 Task: Add an event with the title Sales Pipeline Management and Review, date '2024/03/03', time 9:40 AM to 11:40 AMand add a description: Welcome to the Lunch Break: Meditation Session with a Potential Investor, an exciting opportunity to connect, share your business vision, and explore potential investment opportunities. This meeting is designed to foster a mutually beneficial relationship between you and the investor, providing a platform to discuss your business goals, growth strategies, and the potential for collaboration., put the event into Yellow category . Add location for the event as: Riga, Latvia, logged in from the account softage.4@softage.netand send the event invitation to softage.2@softage.net and softage.3@softage.net. Set a reminder for the event 1 hour before
Action: Mouse moved to (128, 94)
Screenshot: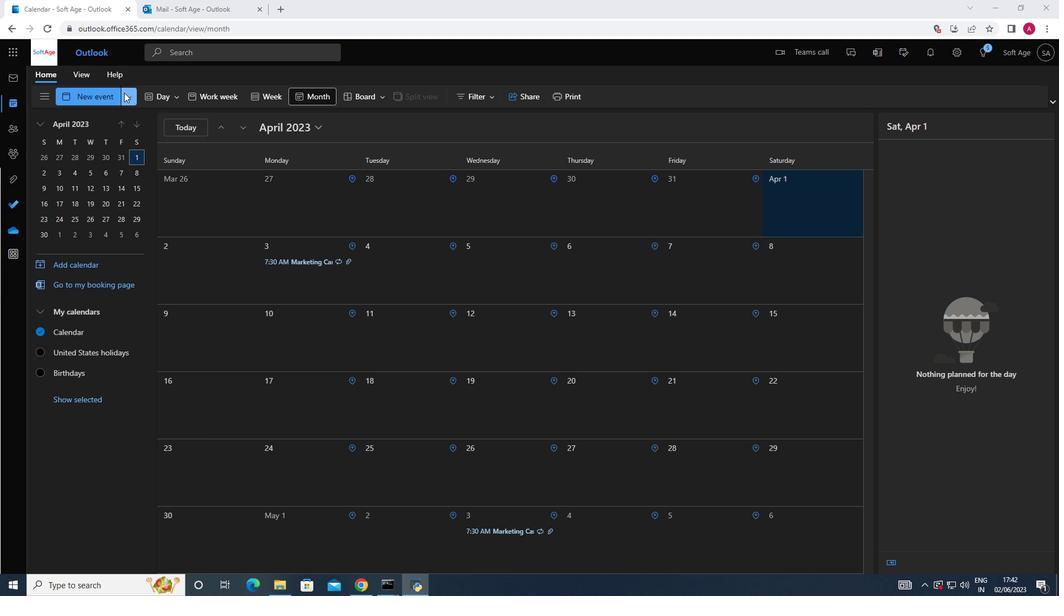 
Action: Mouse pressed left at (128, 94)
Screenshot: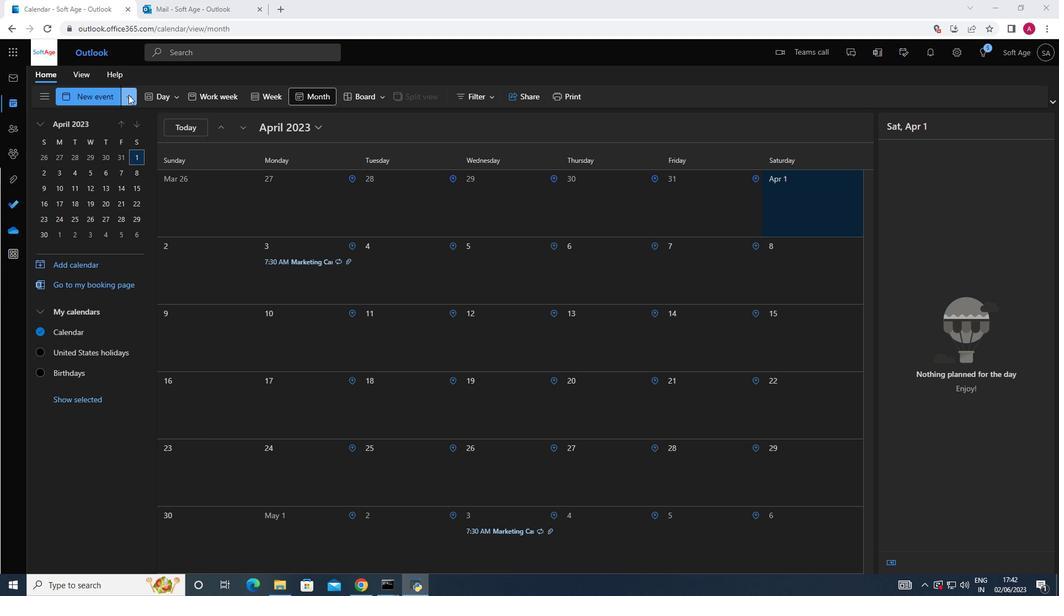 
Action: Mouse moved to (102, 138)
Screenshot: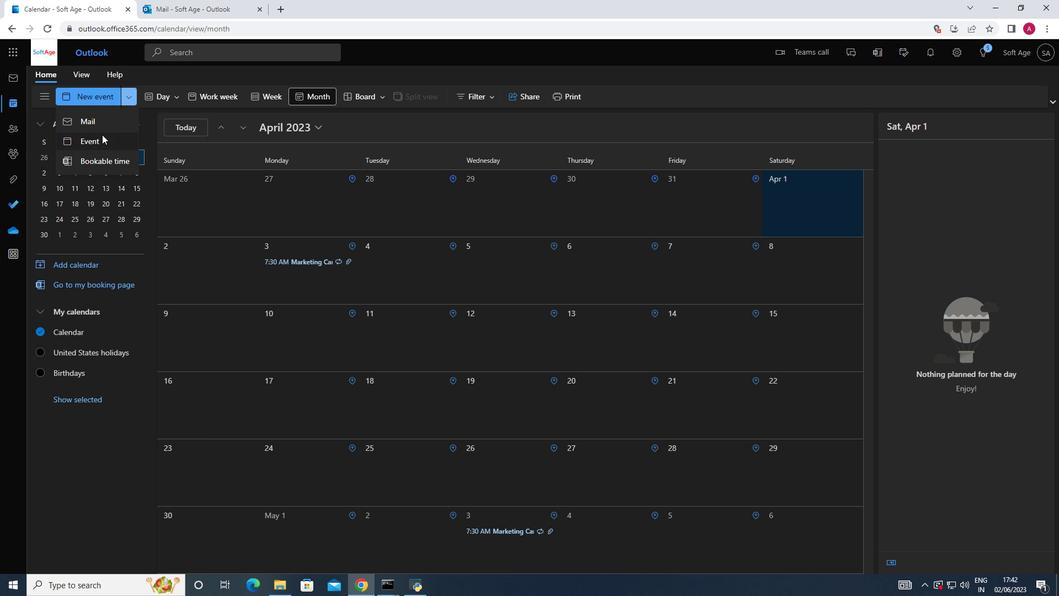 
Action: Mouse pressed left at (102, 138)
Screenshot: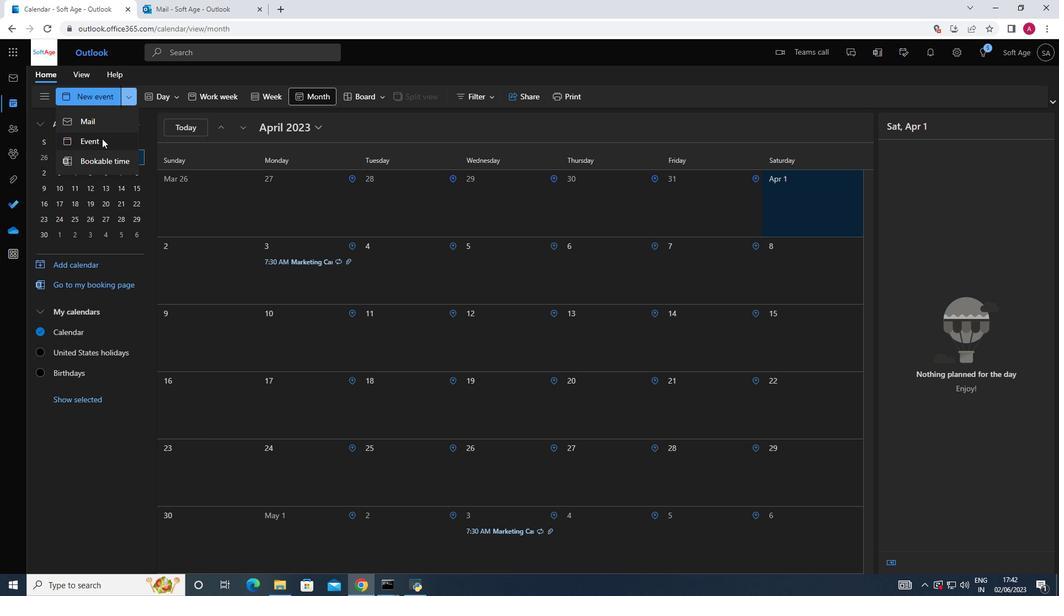 
Action: Mouse moved to (272, 166)
Screenshot: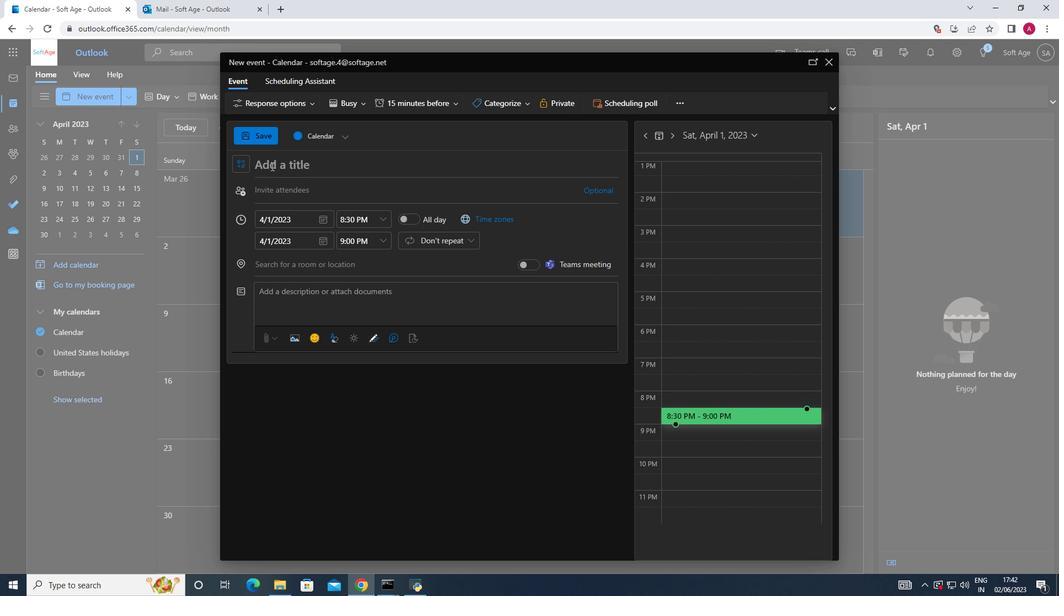 
Action: Mouse pressed left at (272, 166)
Screenshot: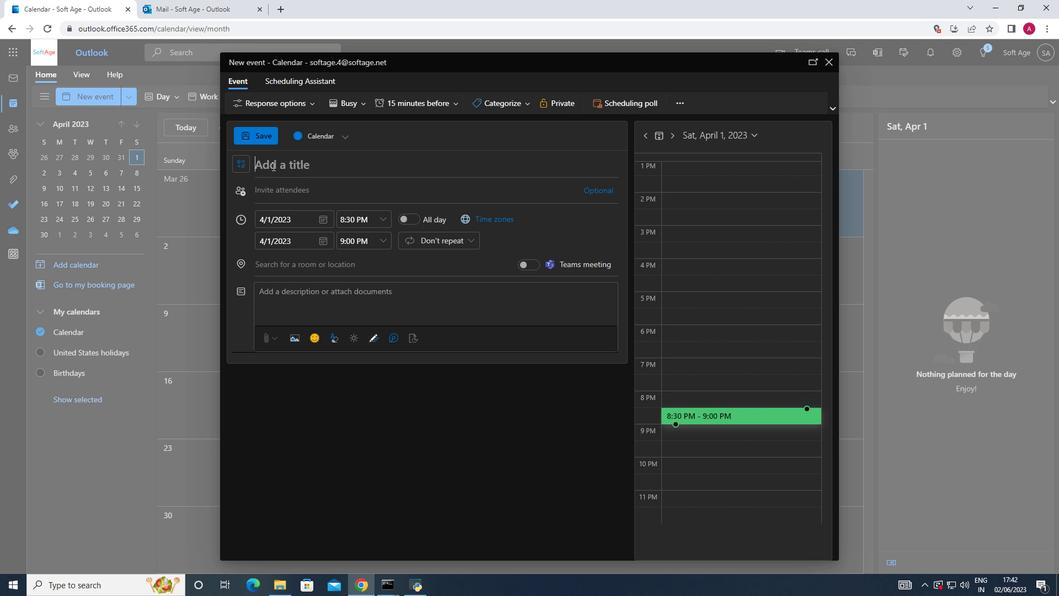 
Action: Key pressed <Key.shift>Sales<Key.space><Key.shift_r>Pipeline<Key.space><Key.shift_r>Management<Key.space>and<Key.space><Key.shift>Review<Key.space>
Screenshot: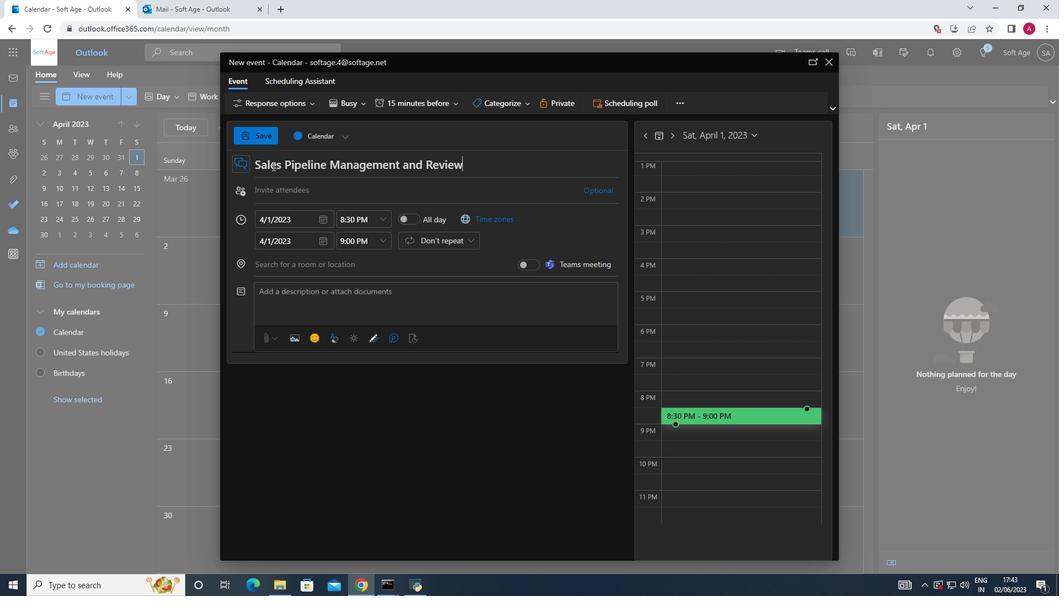 
Action: Mouse moved to (324, 220)
Screenshot: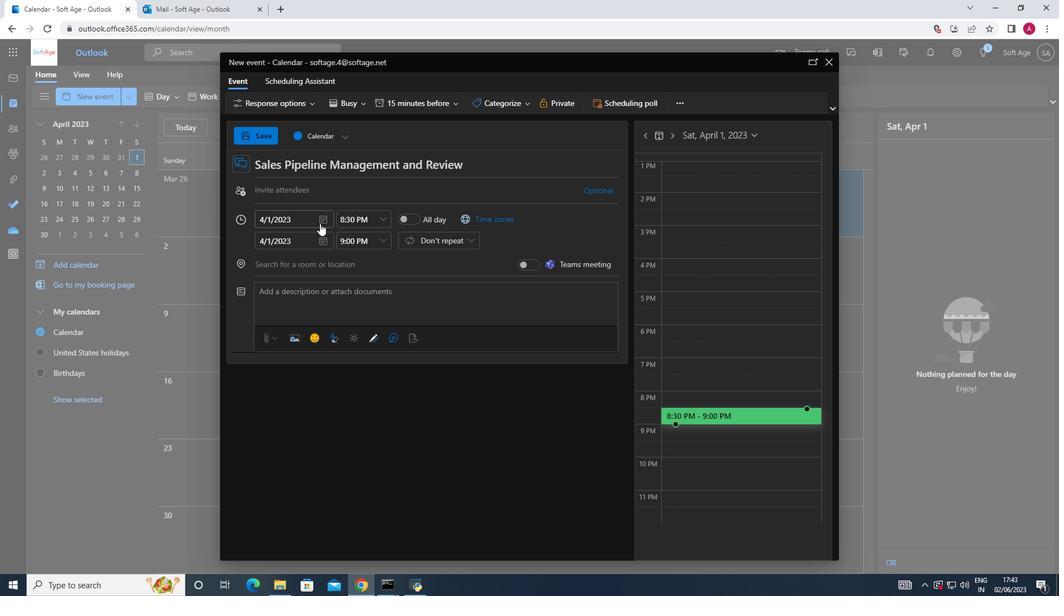 
Action: Mouse pressed left at (324, 220)
Screenshot: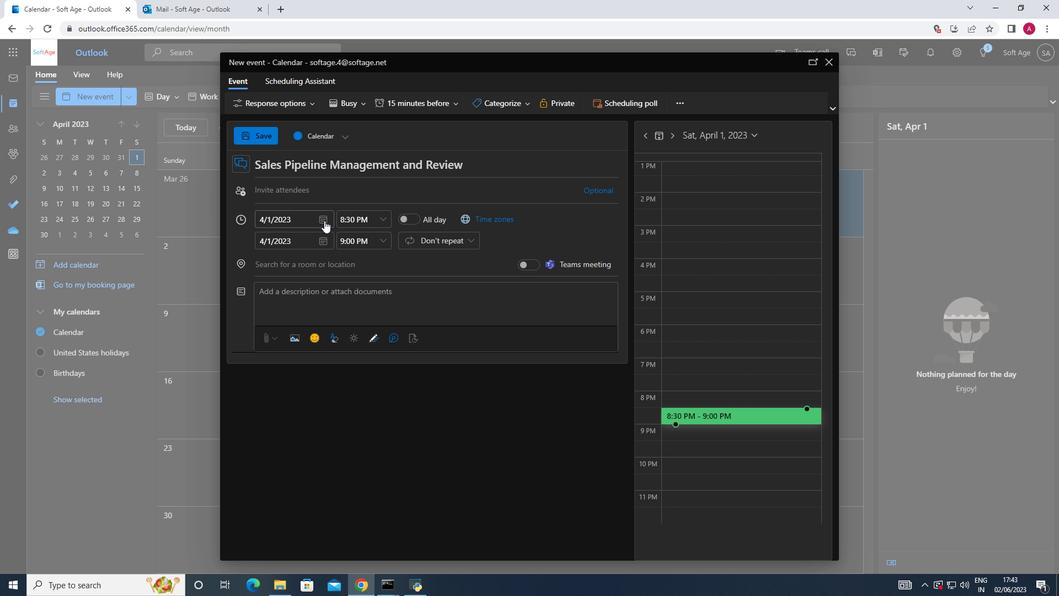 
Action: Mouse moved to (360, 245)
Screenshot: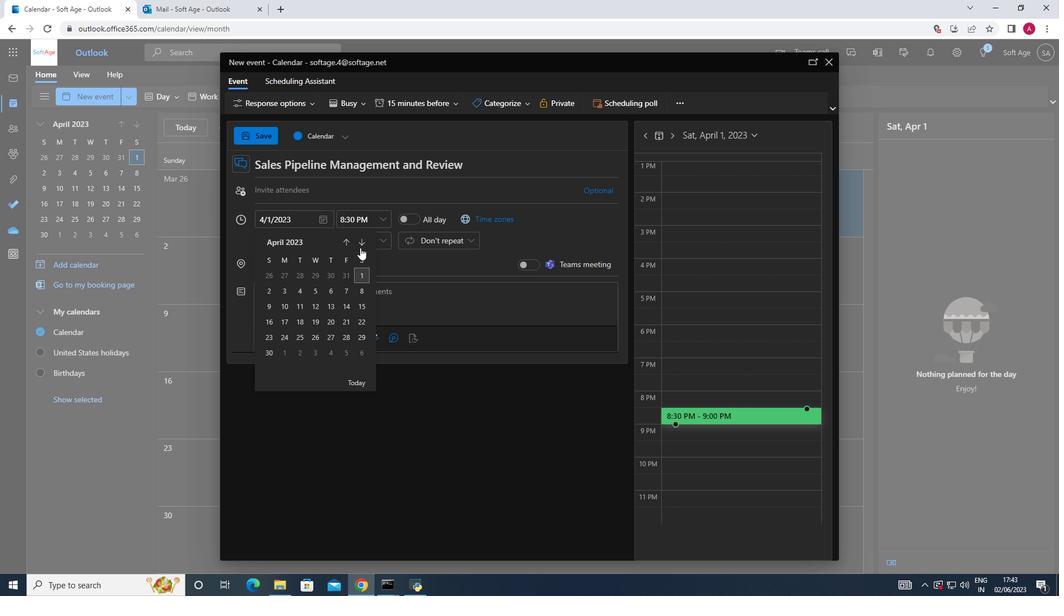 
Action: Mouse pressed left at (360, 245)
Screenshot: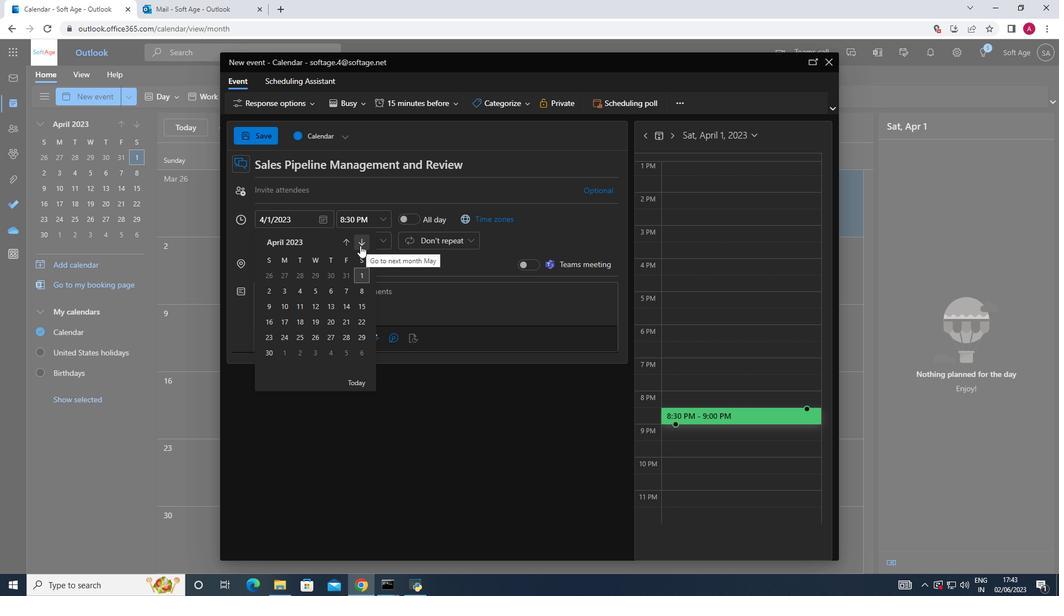 
Action: Mouse pressed left at (360, 245)
Screenshot: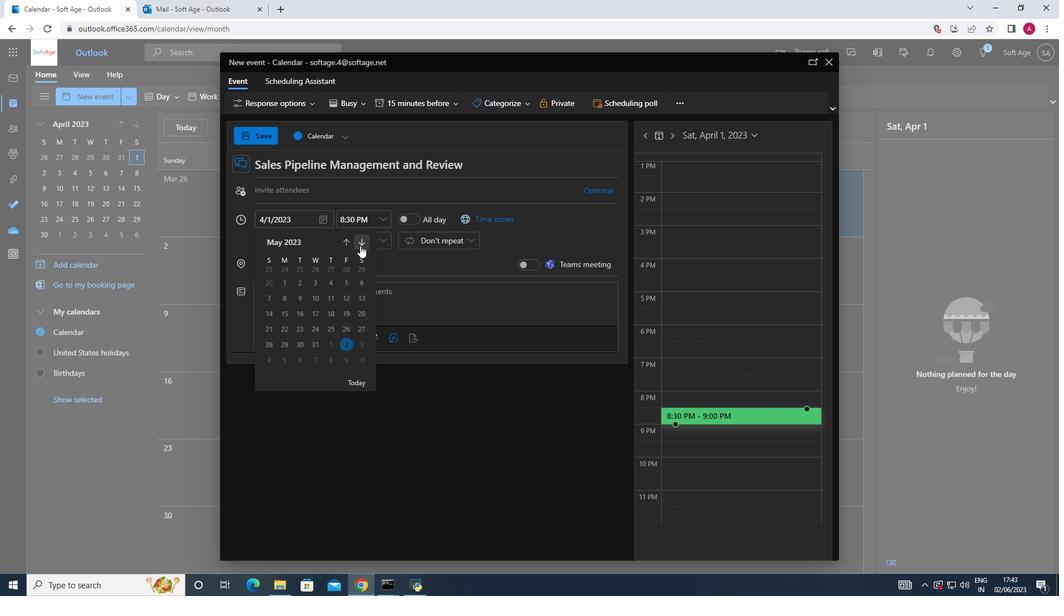 
Action: Mouse pressed left at (360, 245)
Screenshot: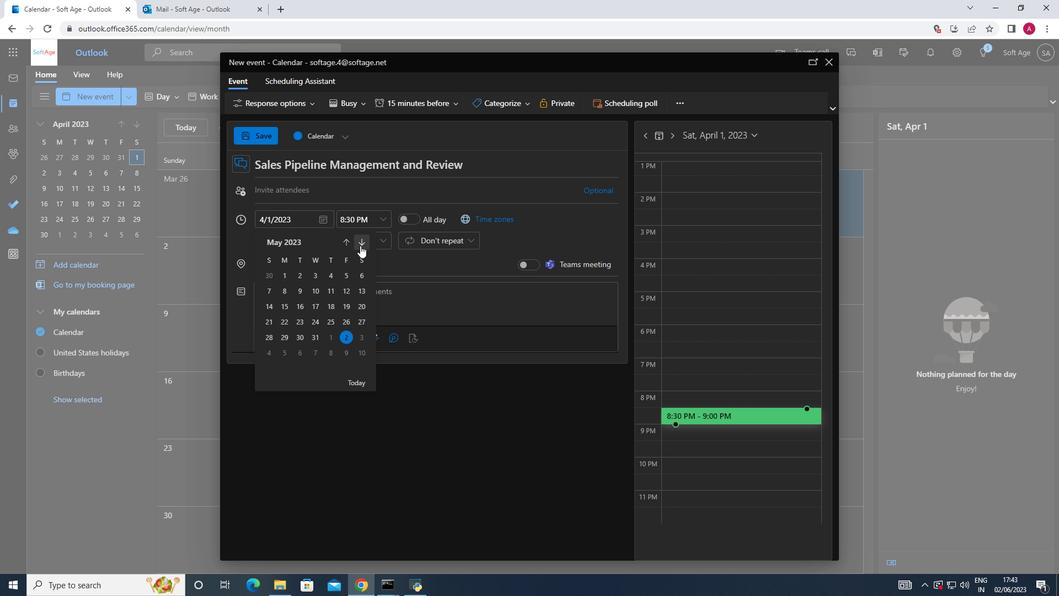 
Action: Mouse pressed left at (360, 245)
Screenshot: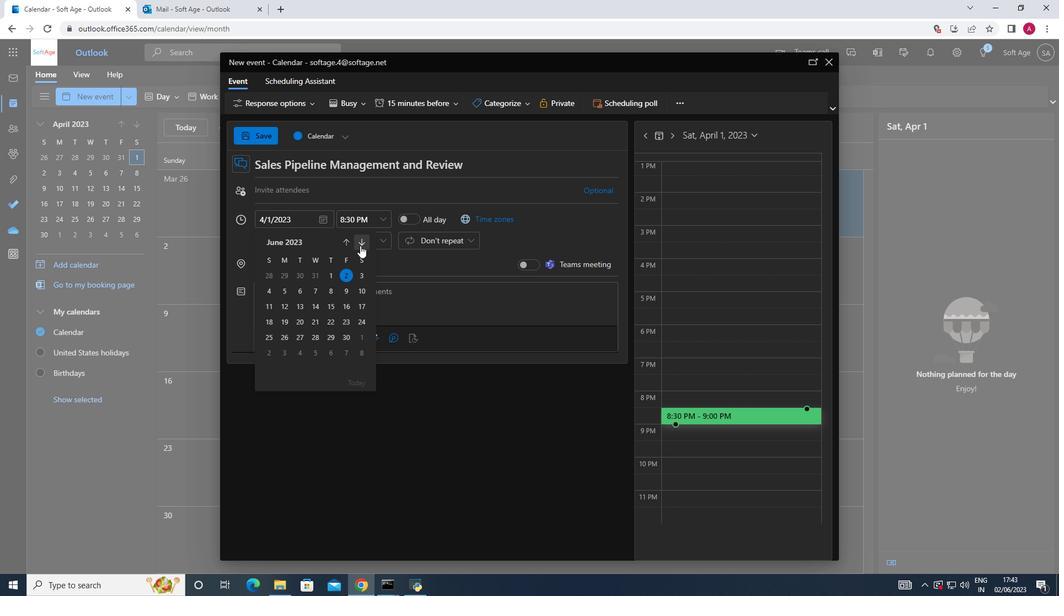 
Action: Mouse pressed left at (360, 245)
Screenshot: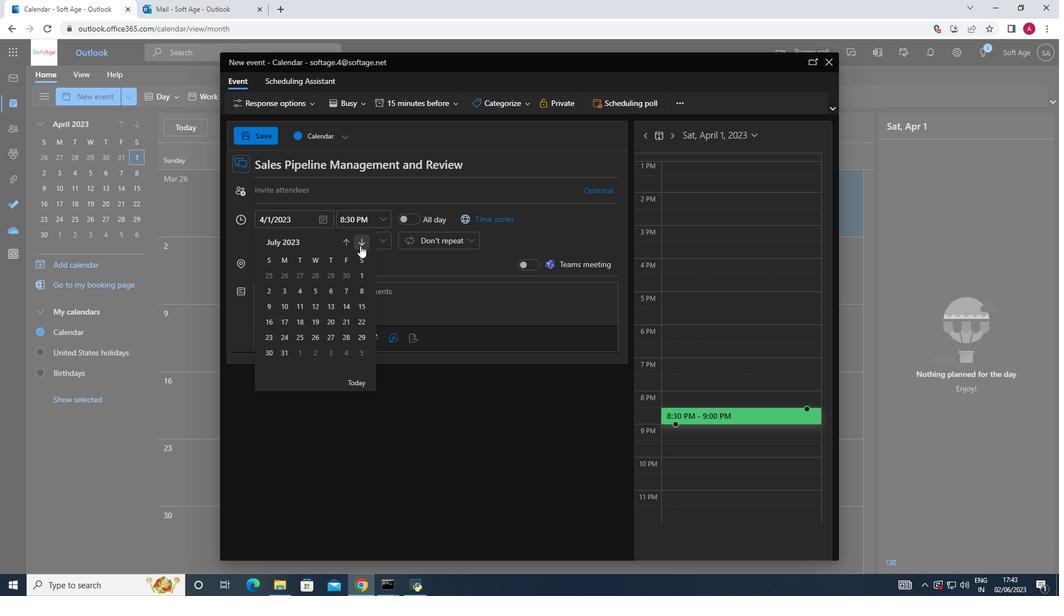 
Action: Mouse pressed left at (360, 245)
Screenshot: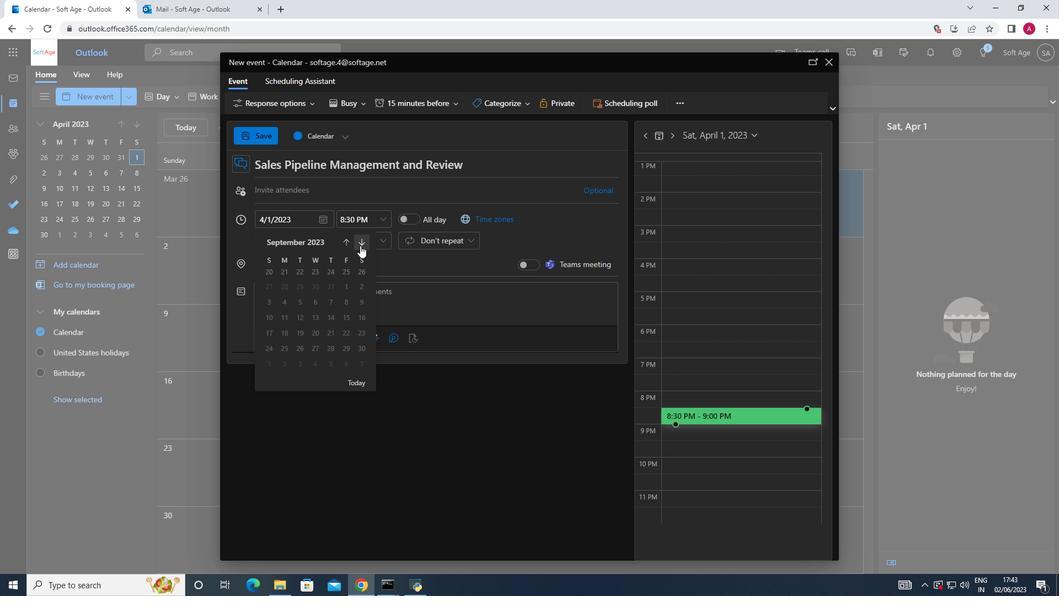
Action: Mouse pressed left at (360, 245)
Screenshot: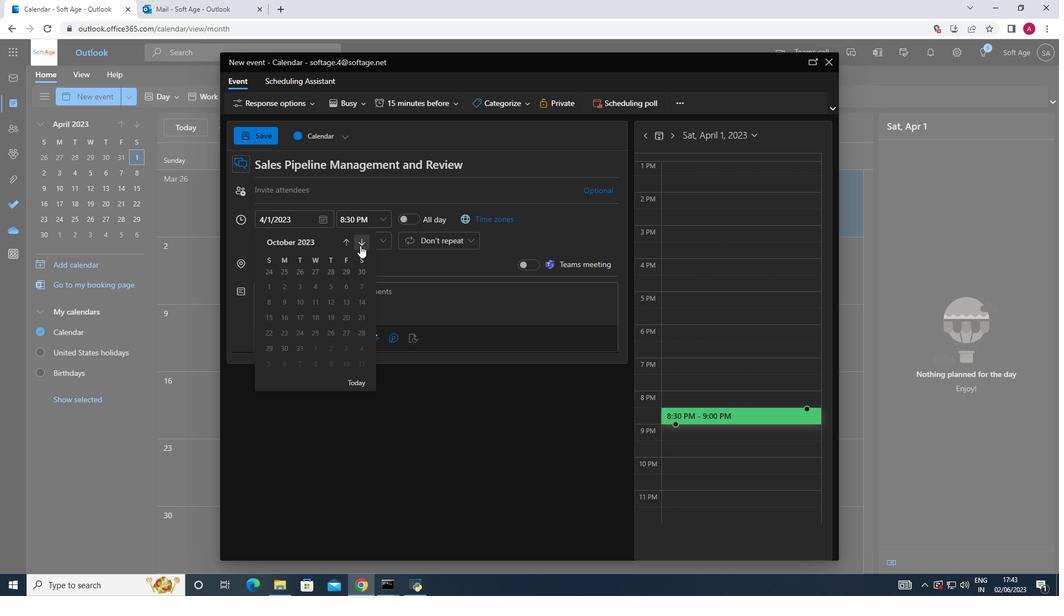 
Action: Mouse pressed left at (360, 245)
Screenshot: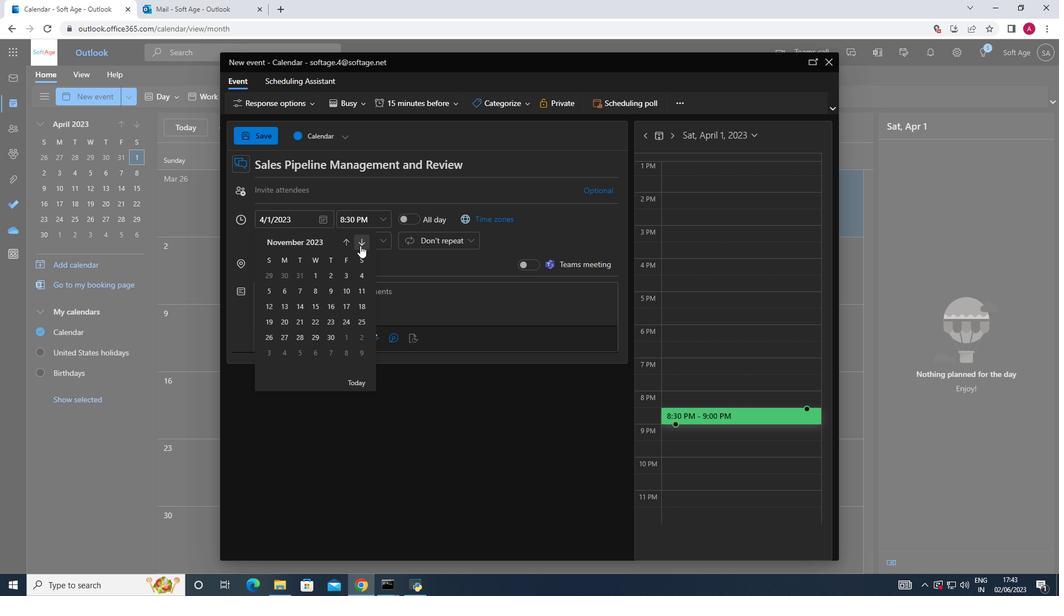 
Action: Mouse moved to (360, 241)
Screenshot: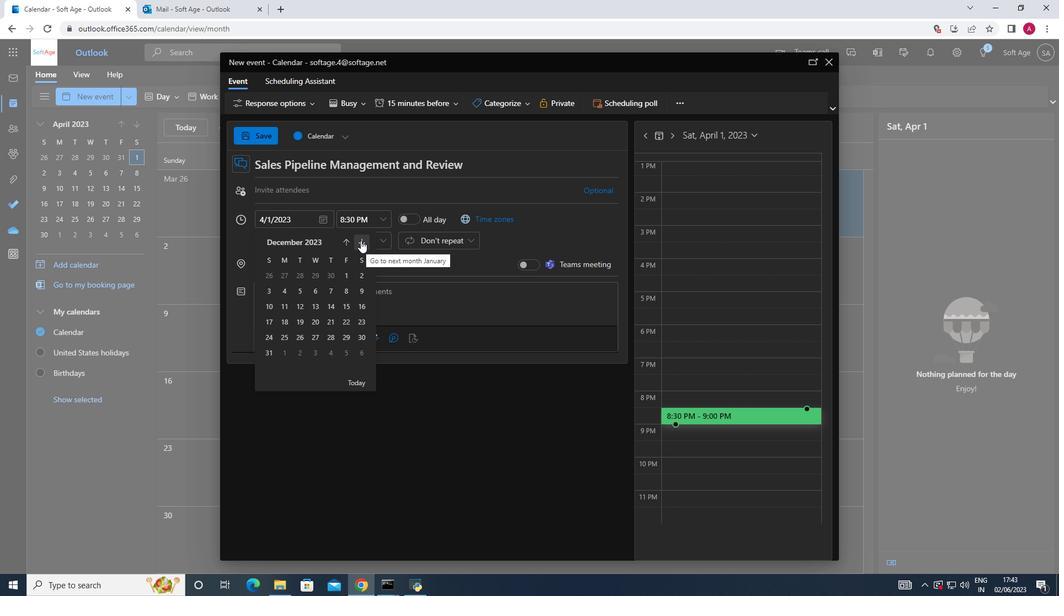 
Action: Mouse pressed left at (360, 241)
Screenshot: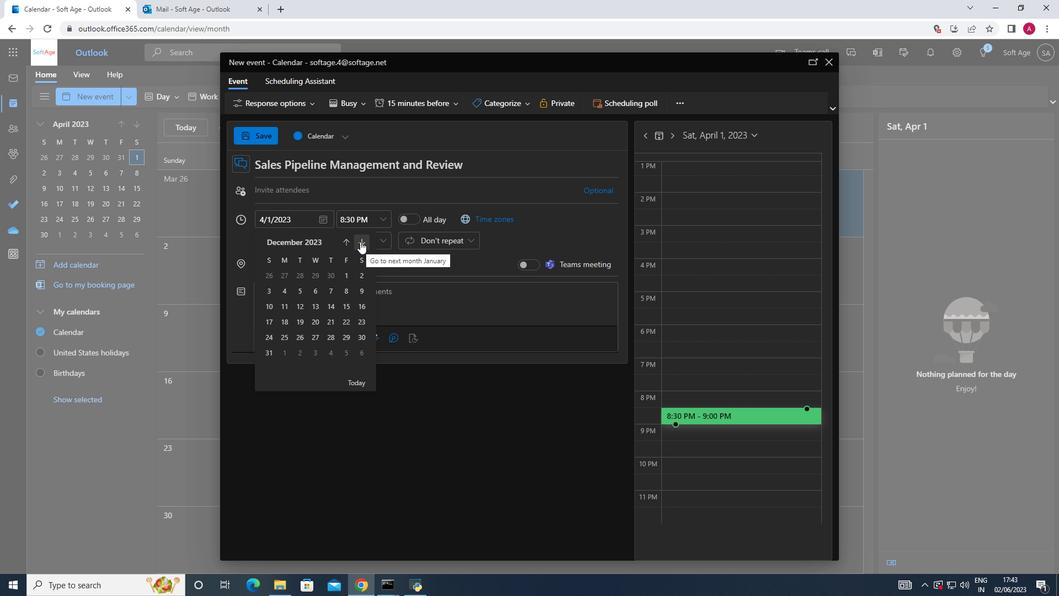 
Action: Mouse pressed left at (360, 241)
Screenshot: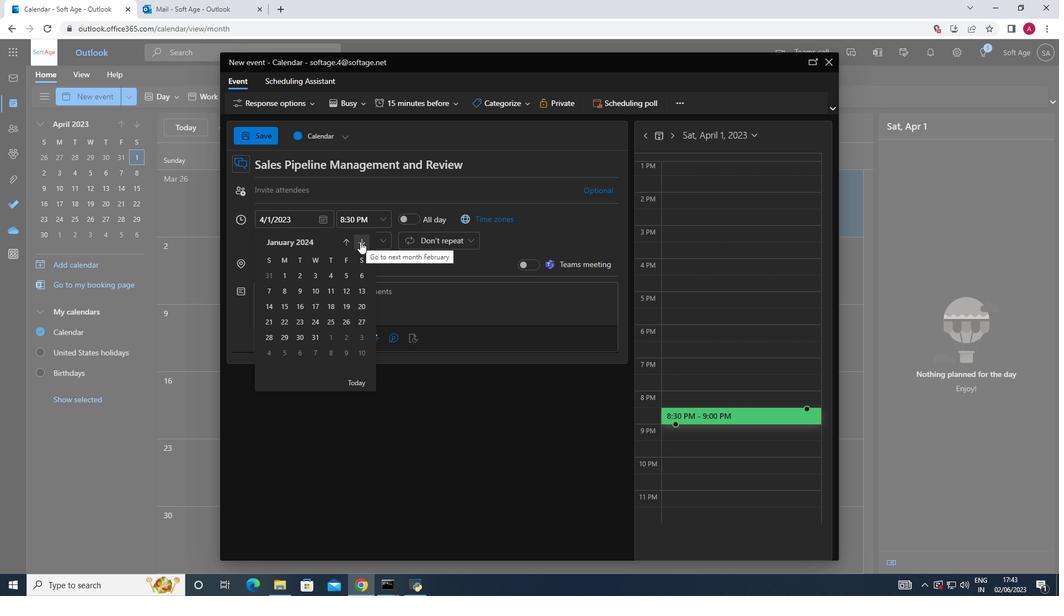 
Action: Mouse pressed left at (360, 241)
Screenshot: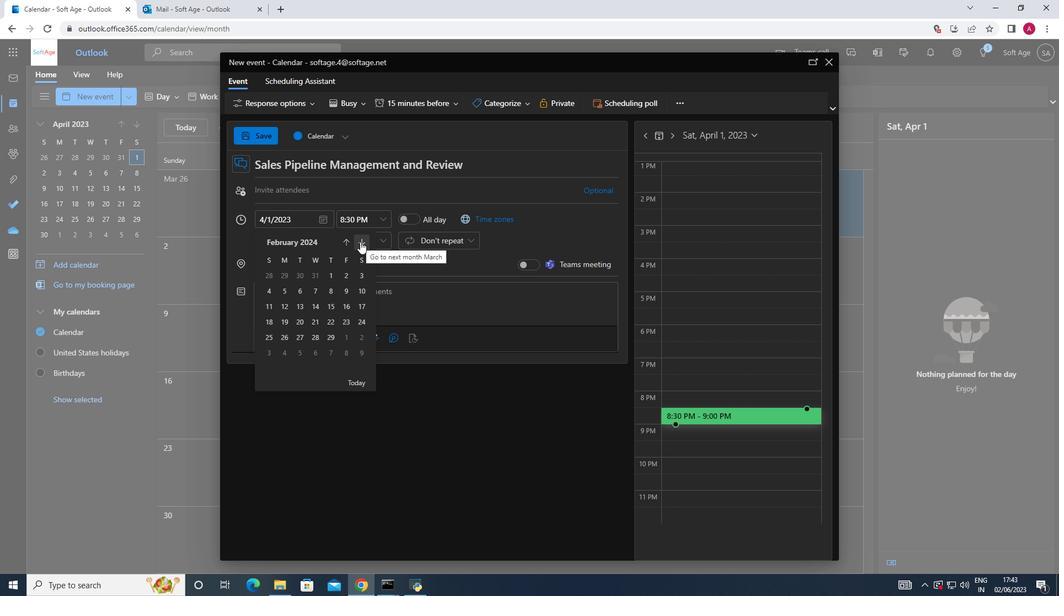 
Action: Mouse moved to (268, 288)
Screenshot: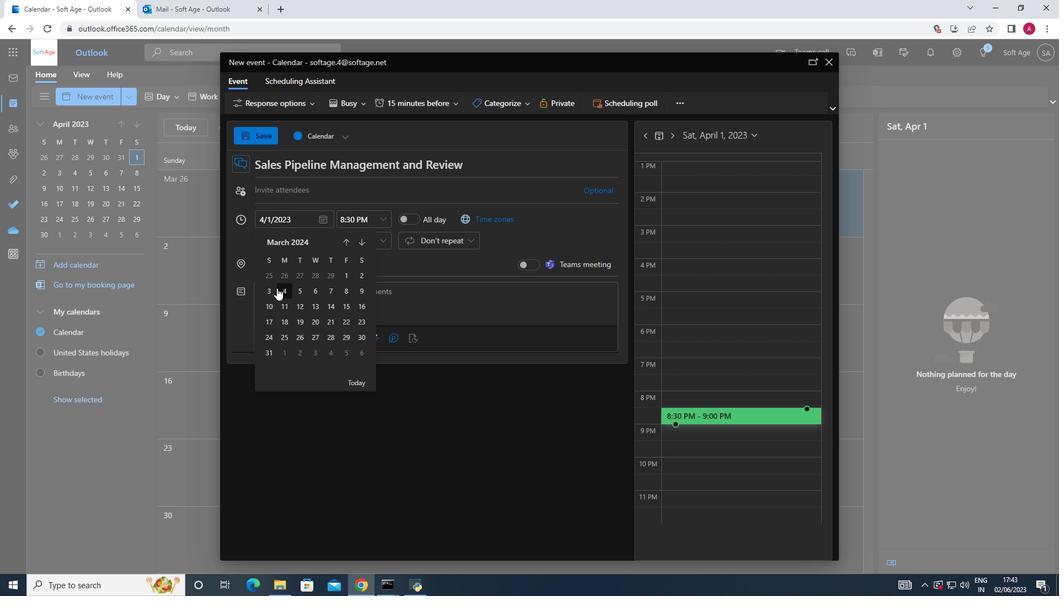 
Action: Mouse pressed left at (268, 288)
Screenshot: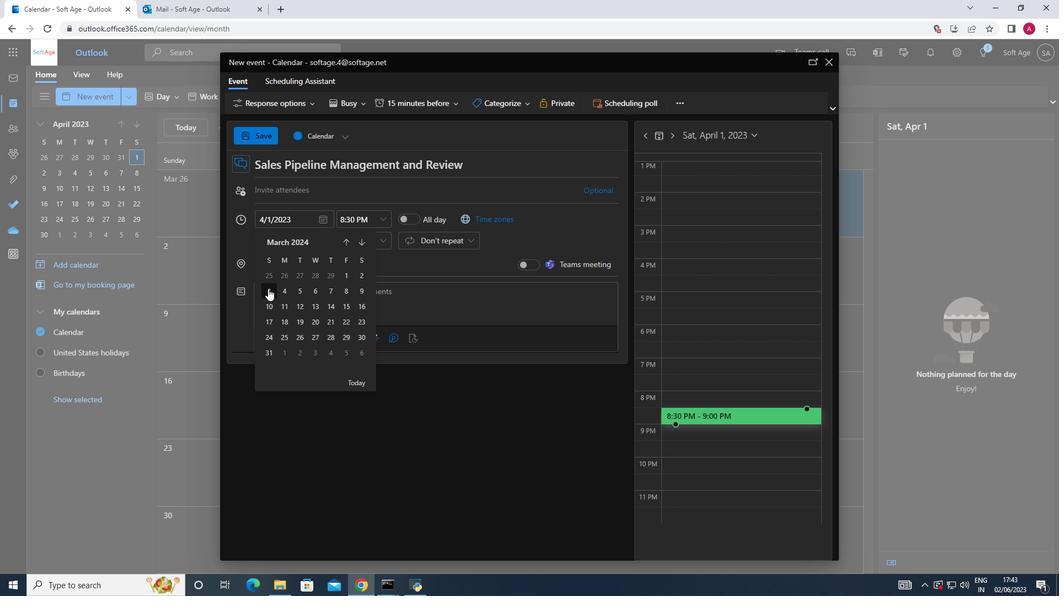 
Action: Mouse moved to (385, 222)
Screenshot: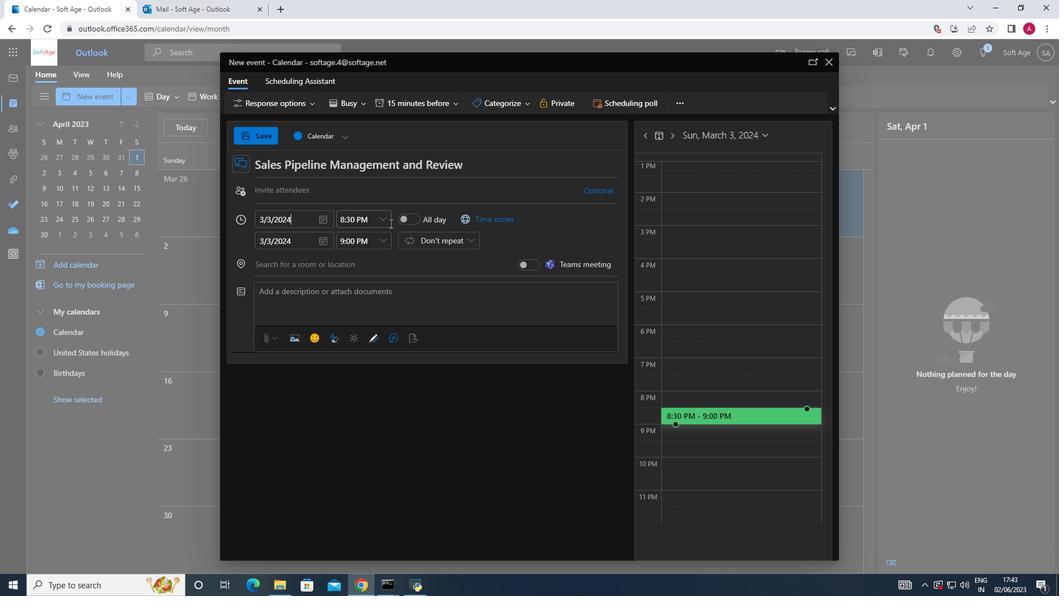 
Action: Mouse pressed left at (385, 222)
Screenshot: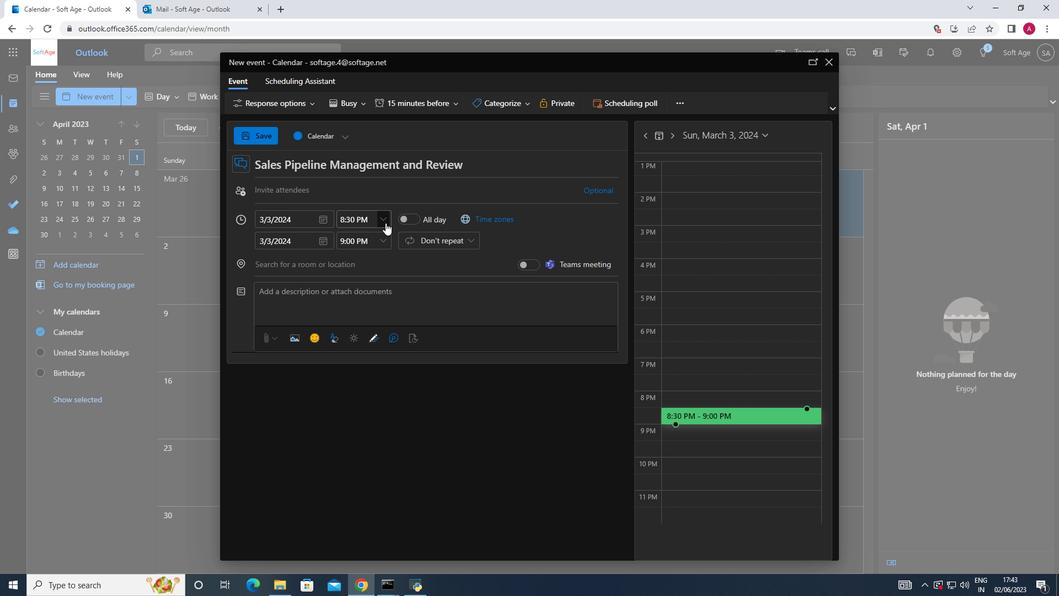 
Action: Mouse moved to (355, 216)
Screenshot: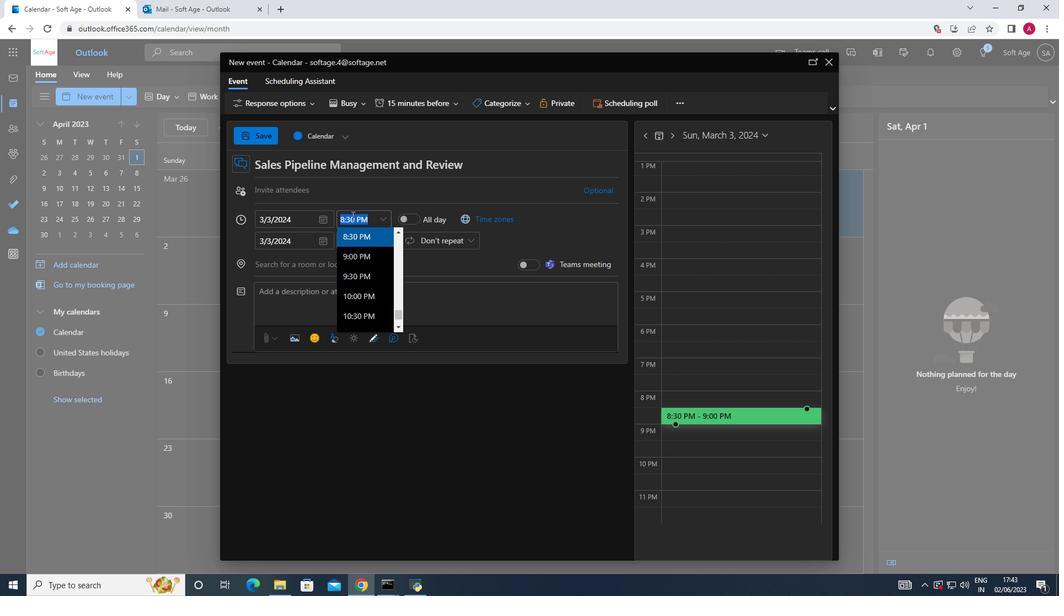 
Action: Key pressed 9<Key.shift_r>:40<Key.space><Key.shift>Am<Key.enter>
Screenshot: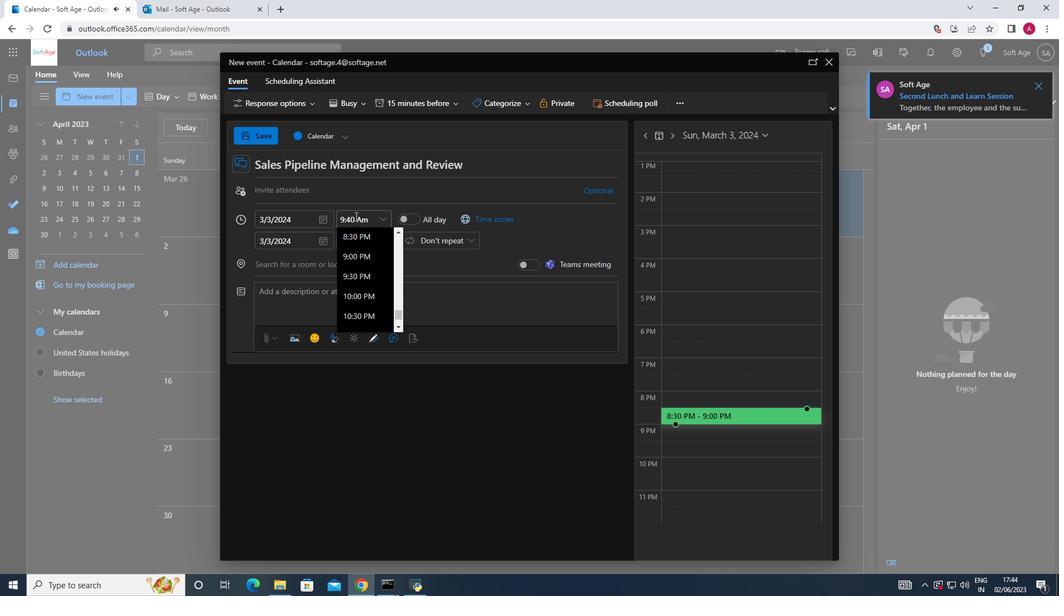 
Action: Mouse moved to (382, 219)
Screenshot: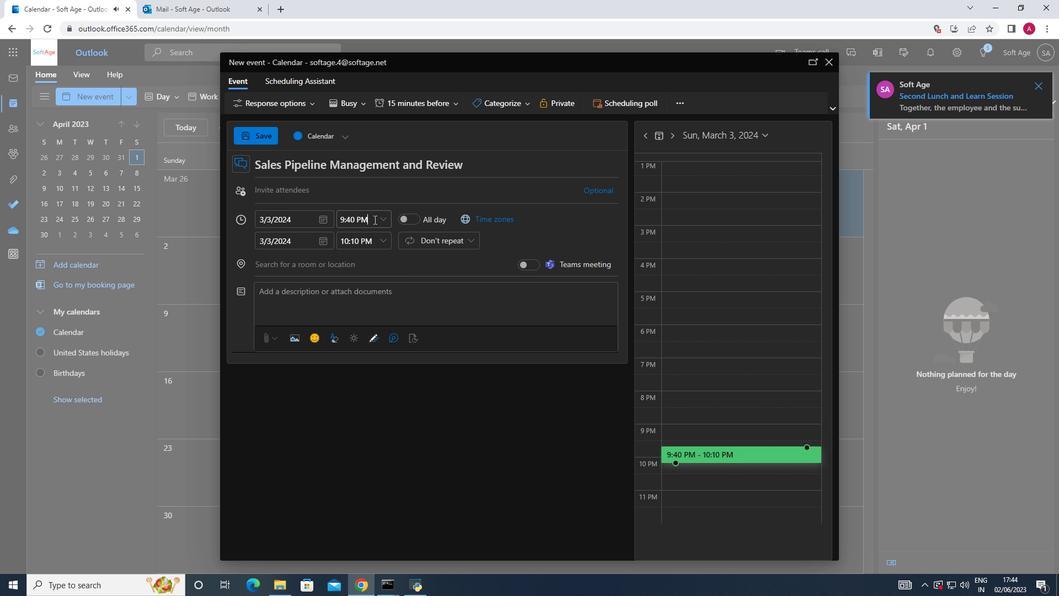 
Action: Mouse pressed left at (382, 219)
Screenshot: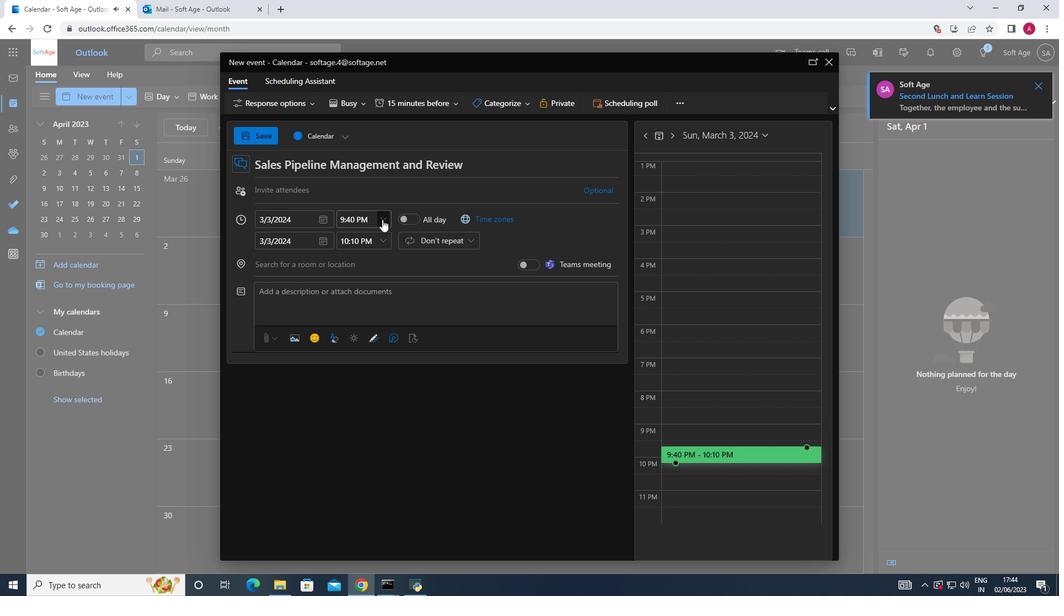 
Action: Mouse moved to (373, 220)
Screenshot: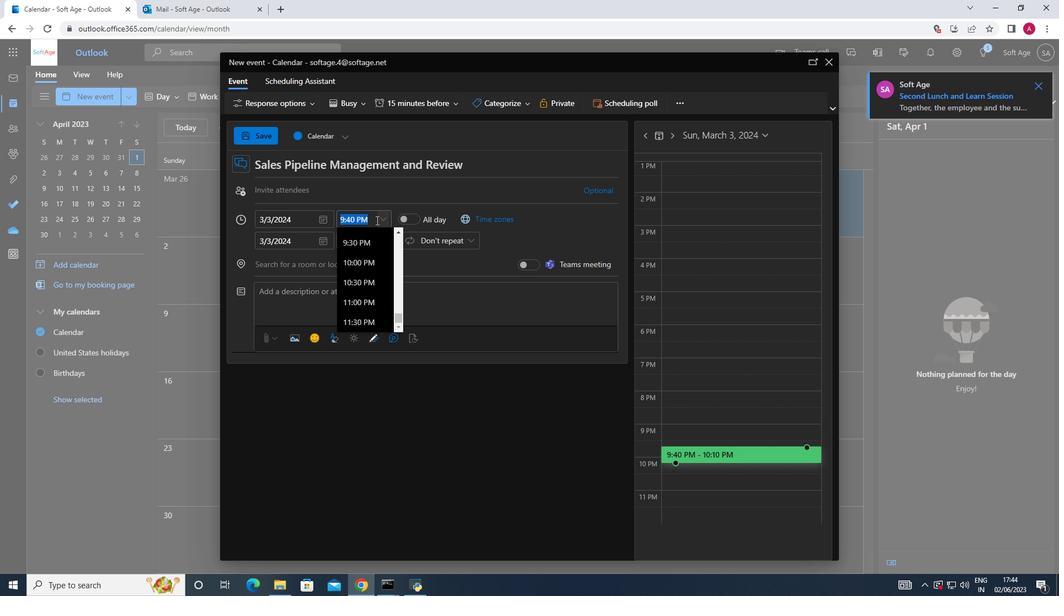 
Action: Mouse pressed left at (373, 220)
Screenshot: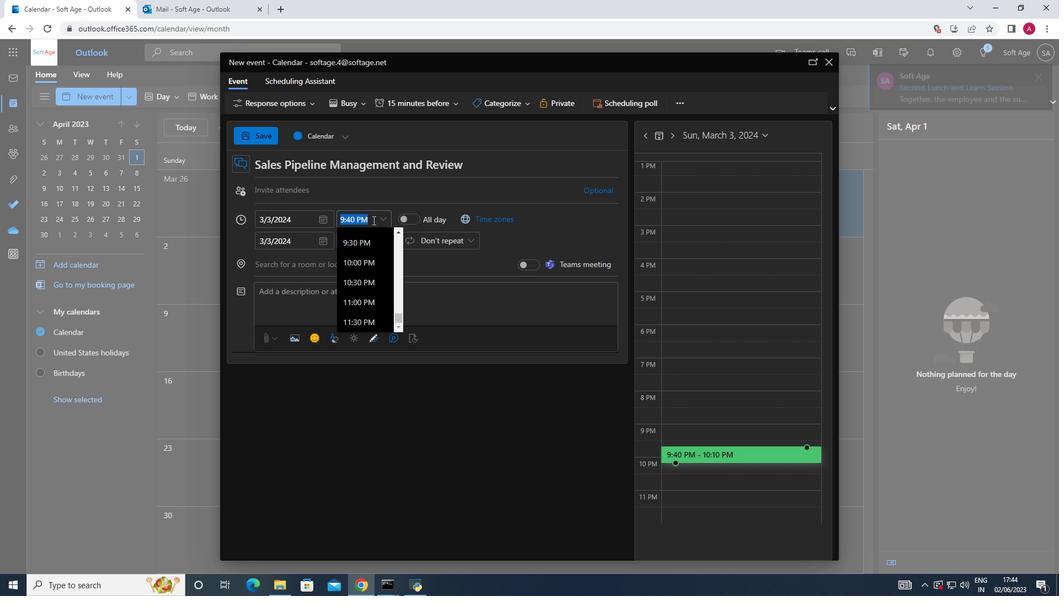 
Action: Key pressed <Key.backspace><Key.backspace><Key.shift>AM<Key.enter>
Screenshot: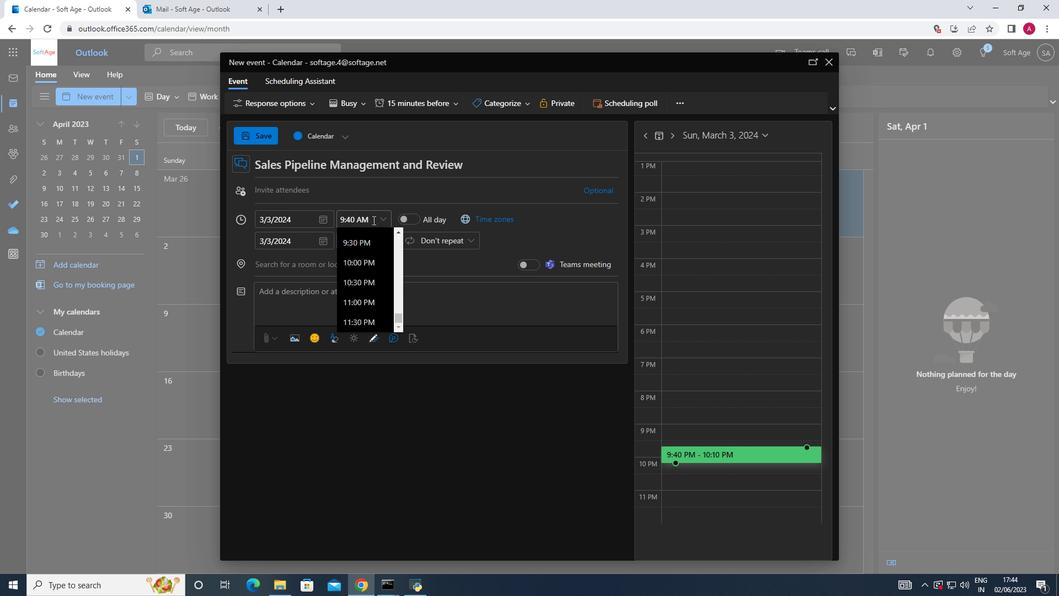 
Action: Mouse moved to (389, 239)
Screenshot: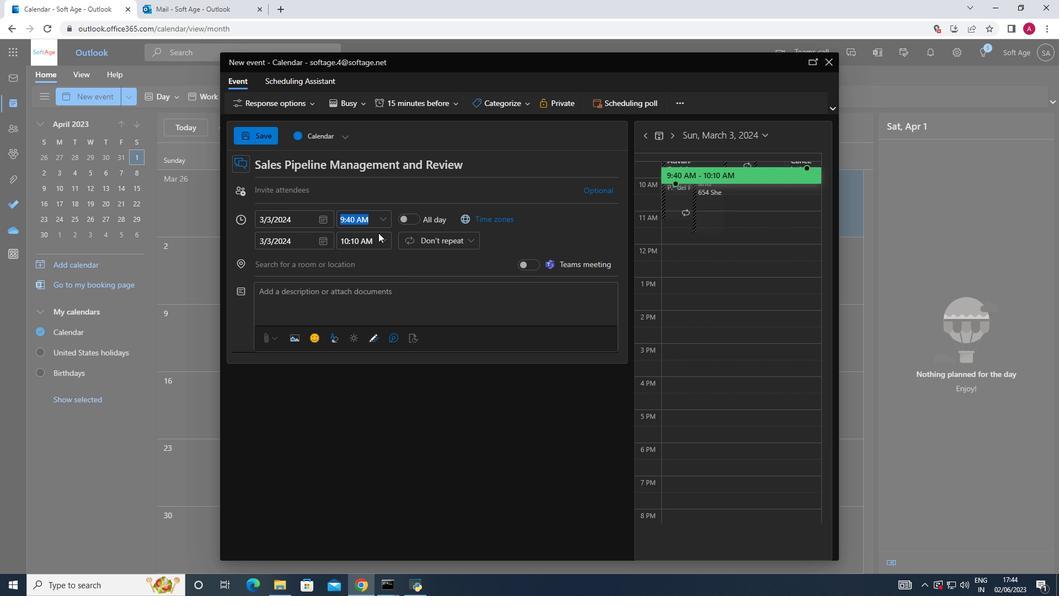 
Action: Mouse pressed left at (389, 239)
Screenshot: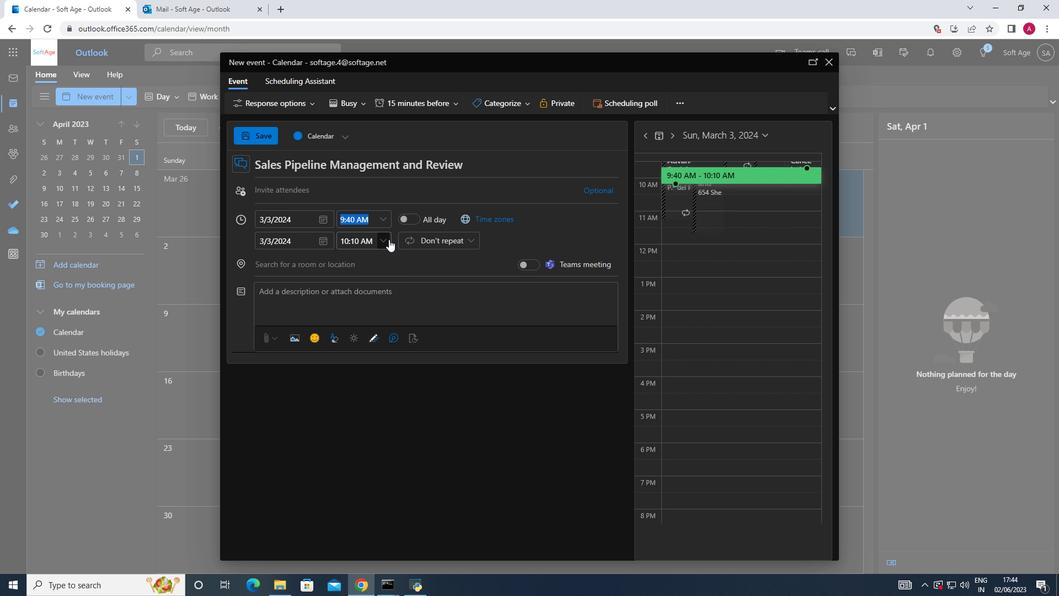 
Action: Mouse moved to (360, 317)
Screenshot: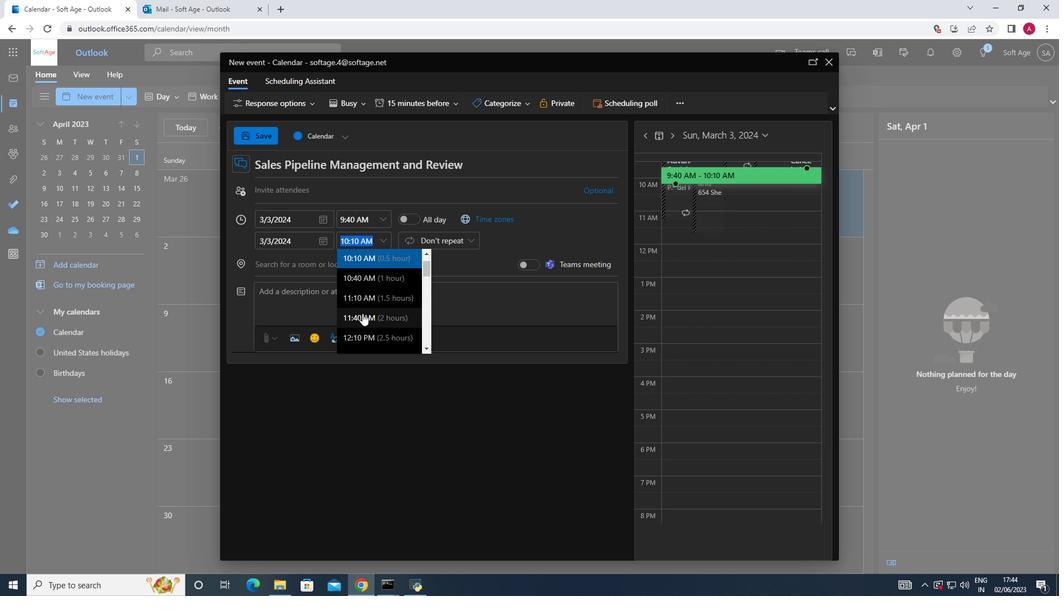 
Action: Mouse pressed left at (360, 317)
Screenshot: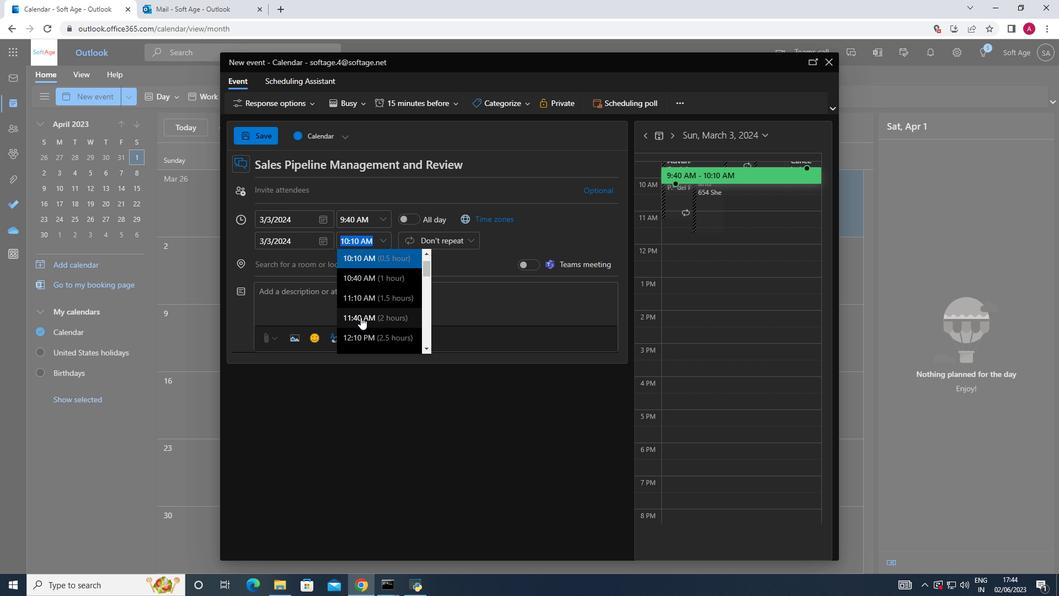 
Action: Mouse moved to (284, 300)
Screenshot: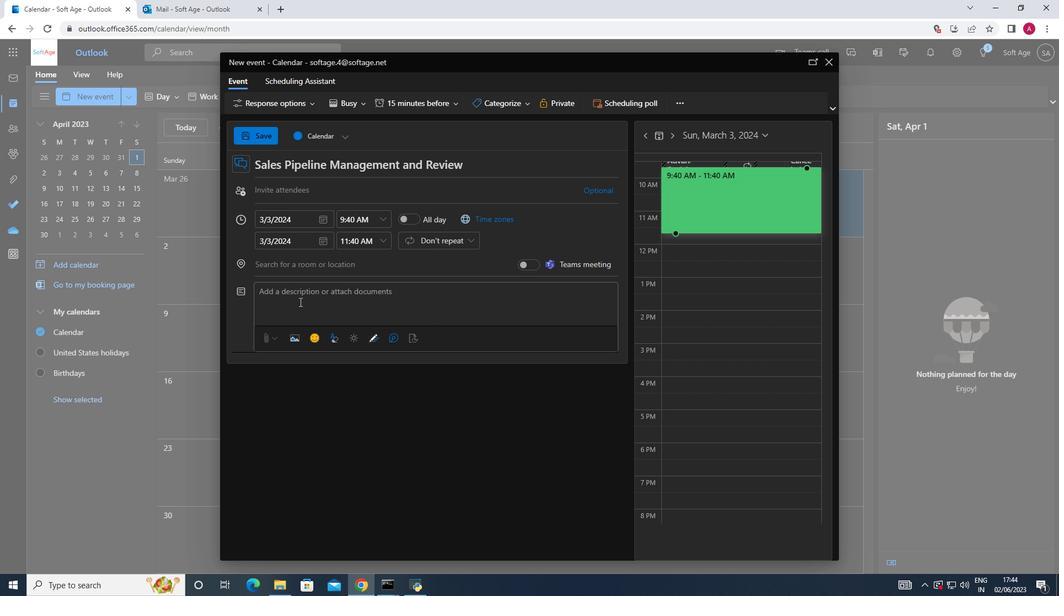 
Action: Mouse pressed left at (284, 300)
Screenshot: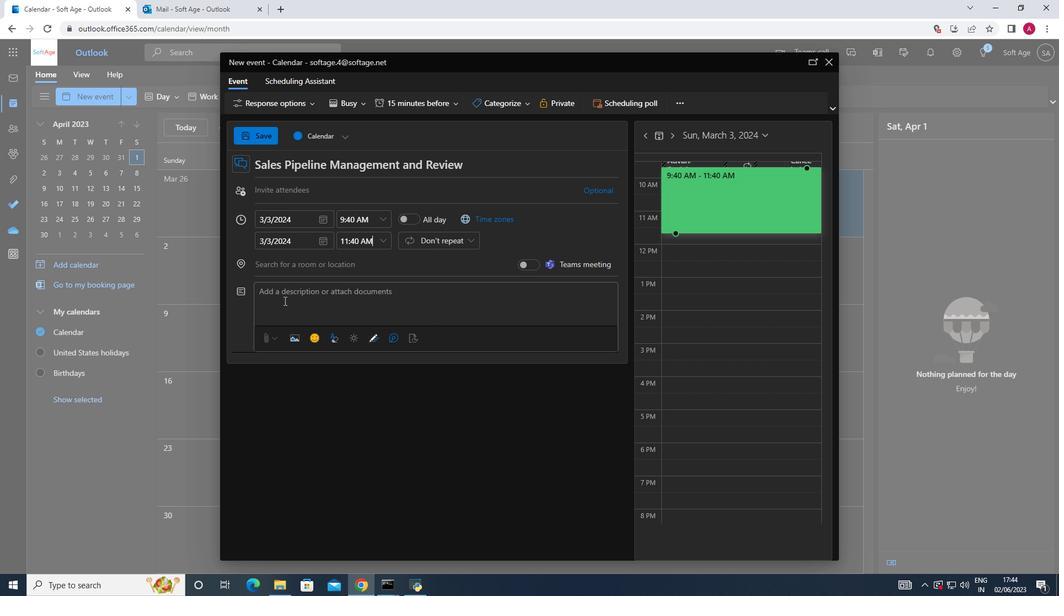
Action: Key pressed <Key.shift><Key.shift><Key.shift><Key.shift><Key.shift><Key.shift><Key.shift><Key.shift><Key.shift><Key.shift><Key.shift><Key.shift>Welcome<Key.space>to<Key.space>the<Key.space>lunch<Key.space>break<Key.shift_r>:<Key.space><Key.shift_r>Meditation<Key.space><Key.shift><Key.shift><Key.shift><Key.shift><Key.shift><Key.shift><Key.shift><Key.shift><Key.shift><Key.shift><Key.shift><Key.shift><Key.shift><Key.shift><Key.shift><Key.shift><Key.shift><Key.shift><Key.shift><Key.shift><Key.shift><Key.shift><Key.shift><Key.shift><Key.shift><Key.shift><Key.shift><Key.shift><Key.shift><Key.shift><Key.shift><Key.shift><Key.shift><Key.shift><Key.shift><Key.shift><Key.shift><Key.shift><Key.shift><Key.shift><Key.shift><Key.shift><Key.shift><Key.shift><Key.shift><Key.shift><Key.shift><Key.shift><Key.shift><Key.shift><Key.shift><Key.shift><Key.shift><Key.shift><Key.shift><Key.shift><Key.shift><Key.shift><Key.shift><Key.shift><Key.shift><Key.shift><Key.shift><Key.shift><Key.shift><Key.shift><Key.shift><Key.shift><Key.shift><Key.shift><Key.shift><Key.shift><Key.shift><Key.shift><Key.shift><Key.shift><Key.shift><Key.shift><Key.shift><Key.shift><Key.shift><Key.shift><Key.shift><Key.shift><Key.shift><Key.shift><Key.shift><Key.shift><Key.shift><Key.shift><Key.shift><Key.shift><Key.shift><Key.shift><Key.shift><Key.shift><Key.shift>session<Key.space>with<Key.space>a<Key.space>potential<Key.space><Key.space>investor.<Key.backspace>,<Key.space>an<Key.space>exciting<Key.space>opportunity<Key.space>to<Key.space>connect,<Key.space>share<Key.space>your<Key.space>buisness<Key.space>vision,<Key.space>and<Key.space>explore<Key.space>potential<Key.space>investment<Key.space>opportunities.<Key.space><Key.shift><Key.shift><Key.shift><Key.shift><Key.shift><Key.shift><Key.shift><Key.shift><Key.shift><Key.shift>This
Screenshot: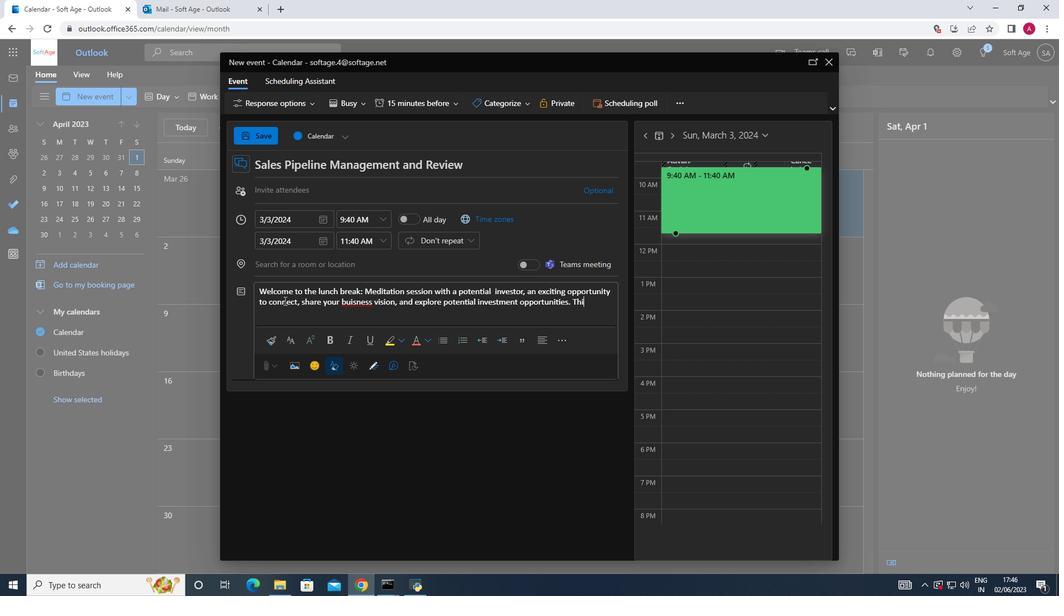 
Action: Mouse moved to (360, 300)
Screenshot: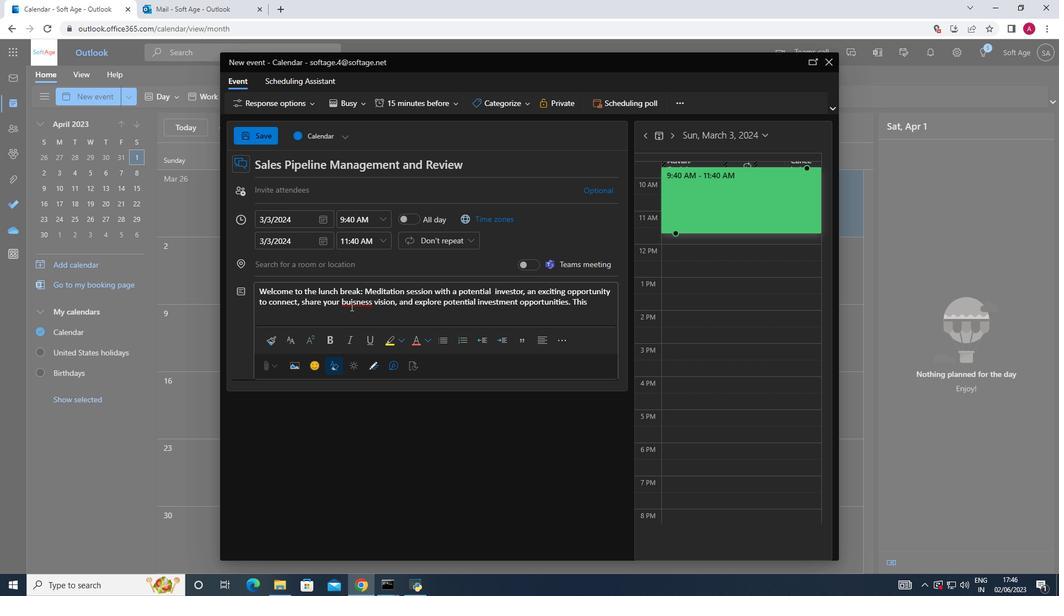 
Action: Mouse pressed left at (360, 300)
Screenshot: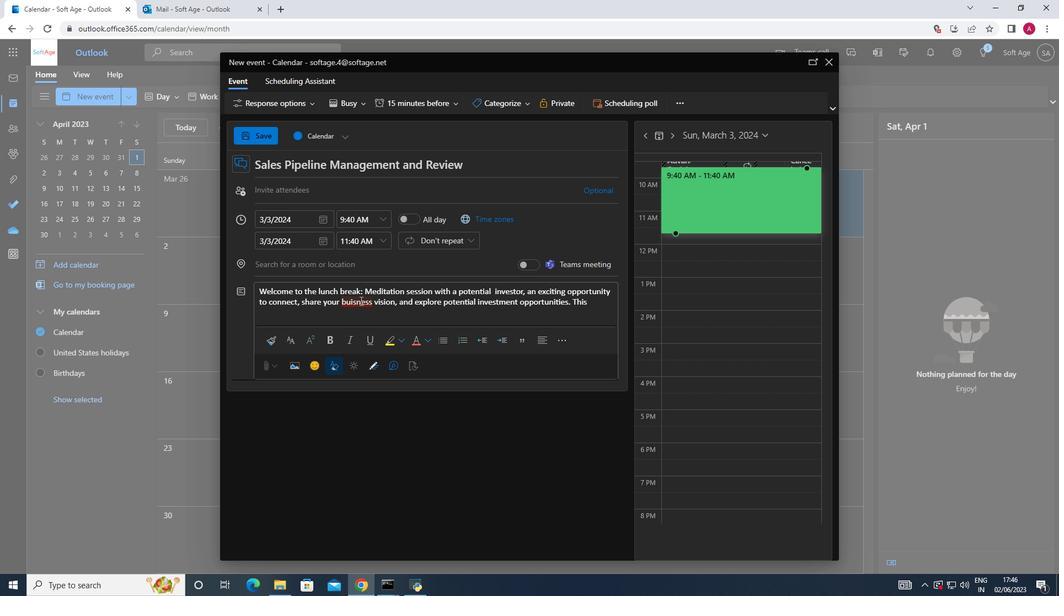 
Action: Mouse pressed left at (360, 300)
Screenshot: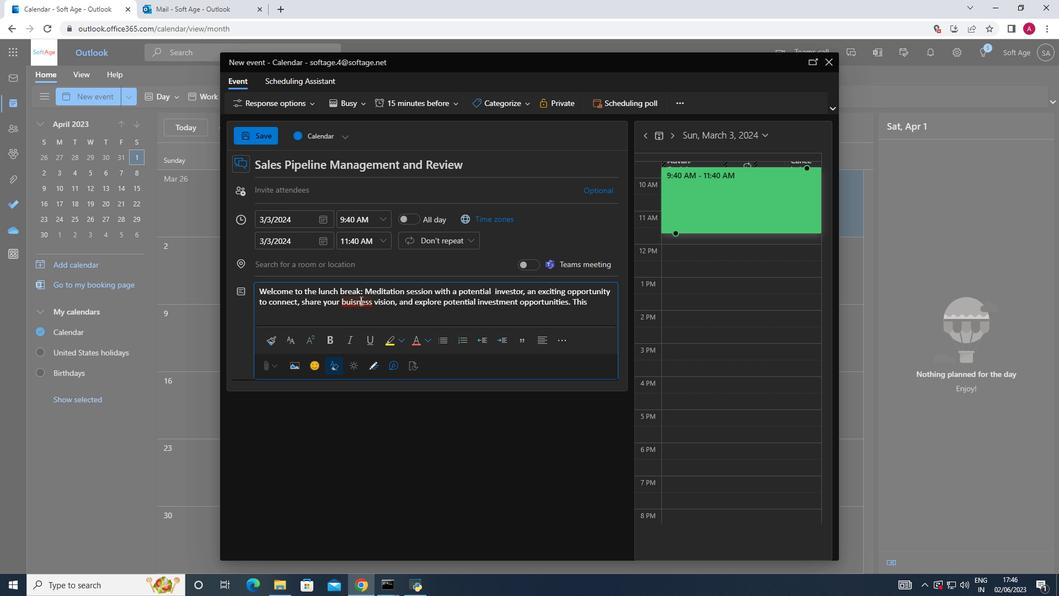 
Action: Mouse moved to (363, 332)
Screenshot: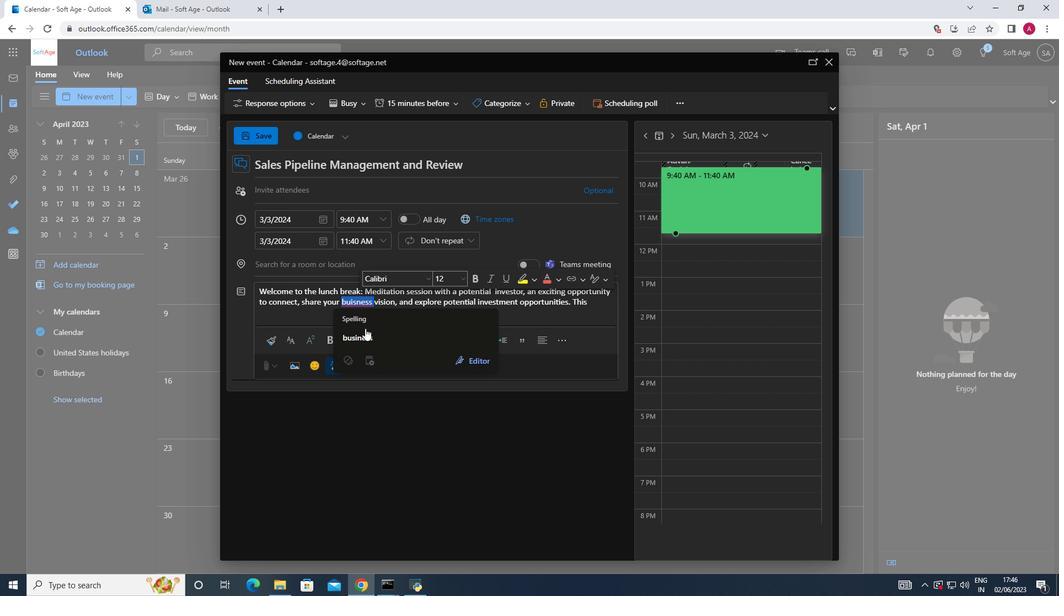 
Action: Mouse pressed left at (363, 332)
Screenshot: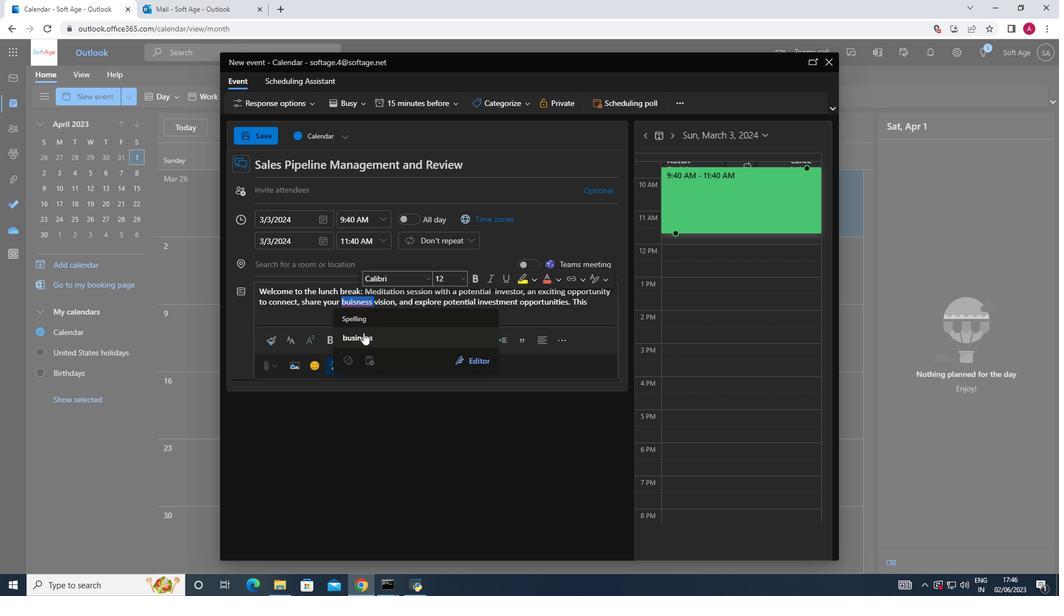 
Action: Mouse moved to (595, 304)
Screenshot: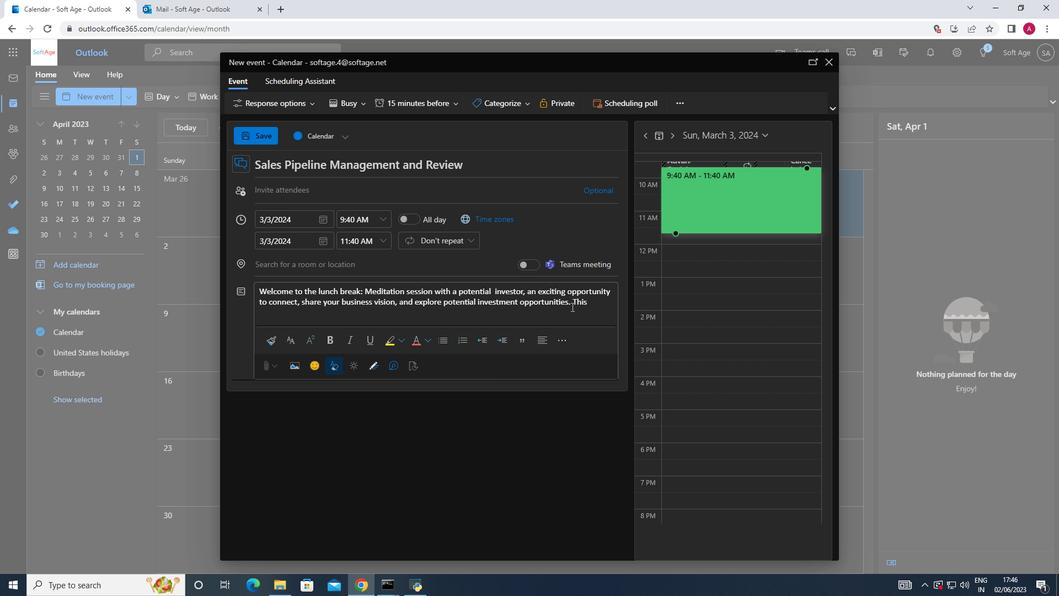 
Action: Mouse pressed left at (595, 304)
Screenshot: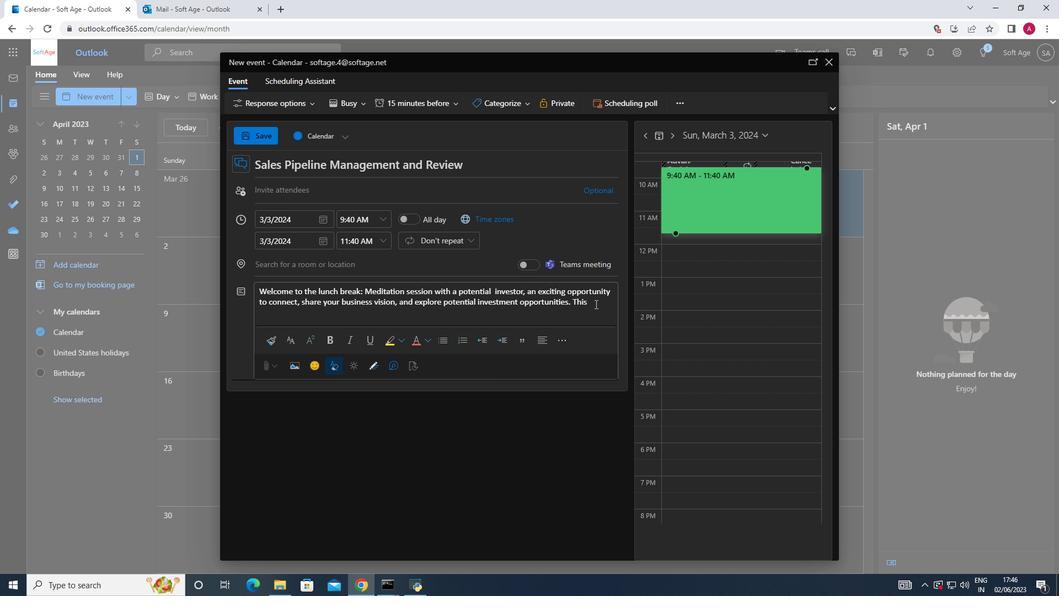 
Action: Key pressed <Key.space>meeting<Key.space>is<Key.space>designed<Key.space>to<Key.space>foster<Key.space>a<Key.space>mutually<Key.space>beneficial<Key.space>relationship<Key.space>between<Key.space>you<Key.space>and<Key.space>the<Key.space>investor,<Key.space>providing
Screenshot: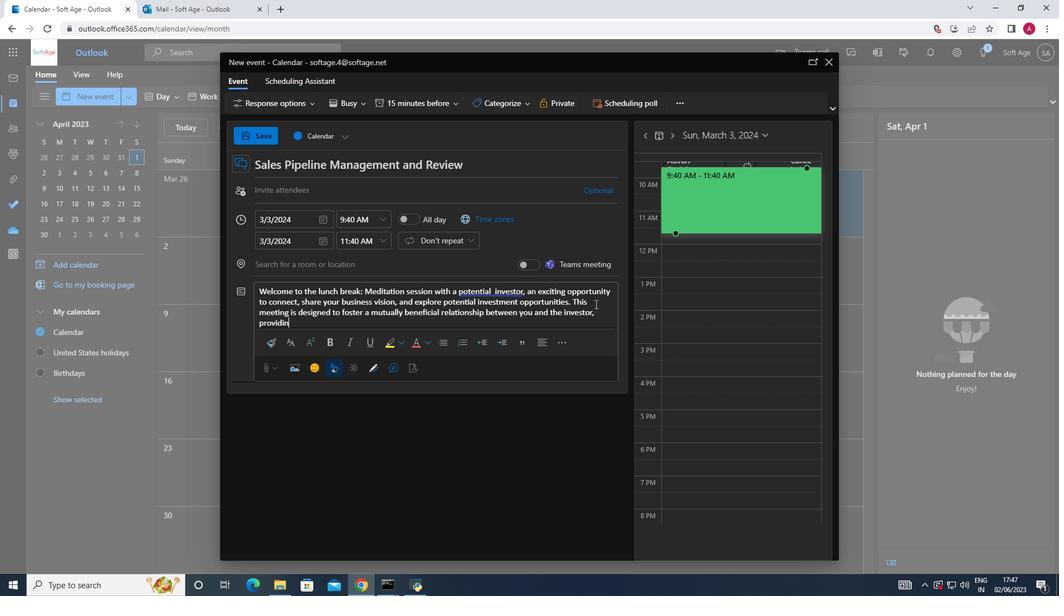 
Action: Mouse moved to (492, 296)
Screenshot: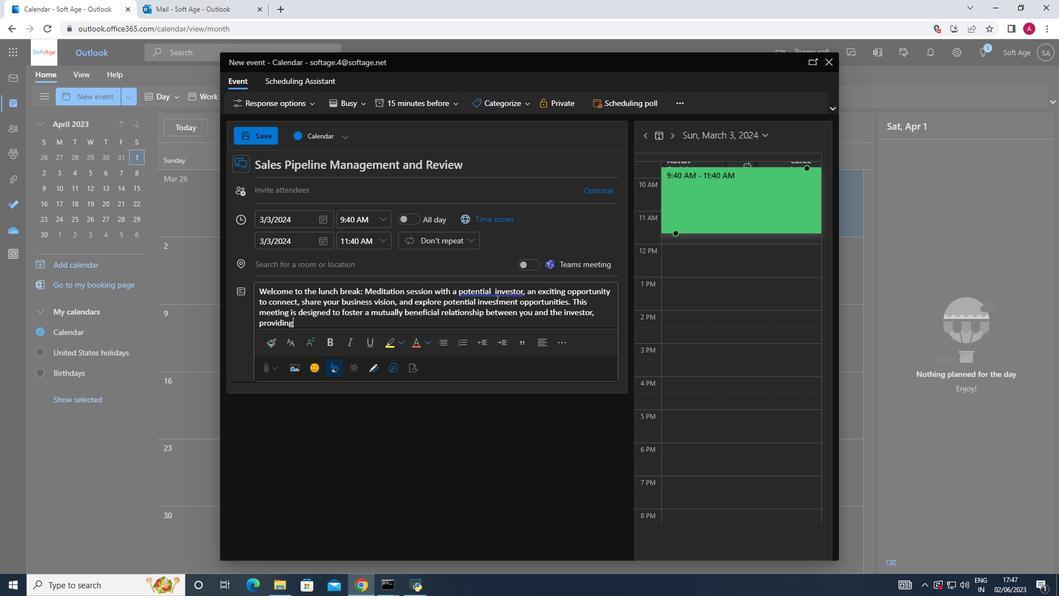 
Action: Mouse pressed left at (492, 296)
Screenshot: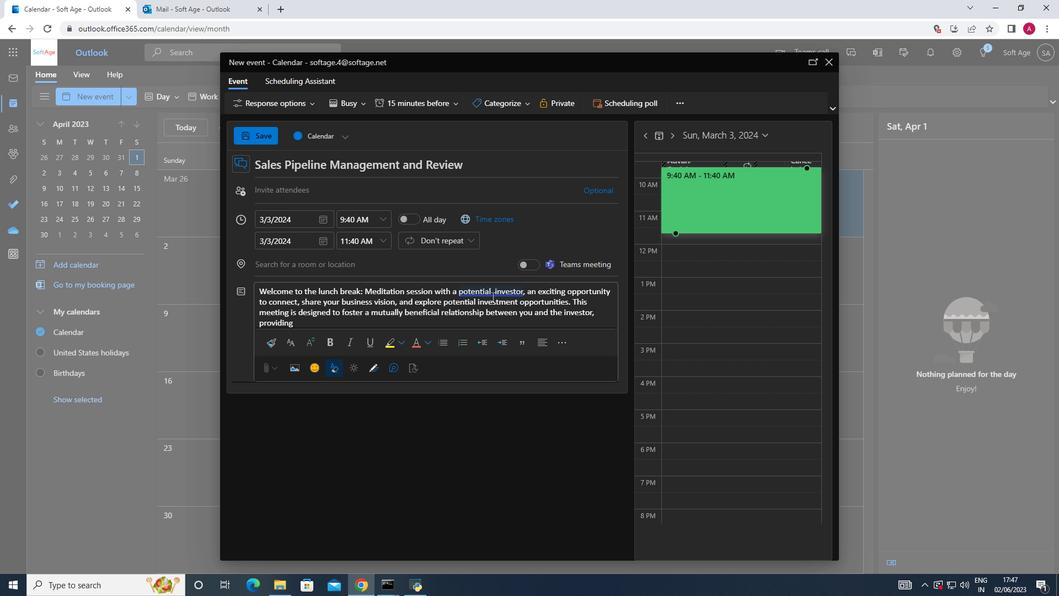 
Action: Mouse moved to (490, 331)
Screenshot: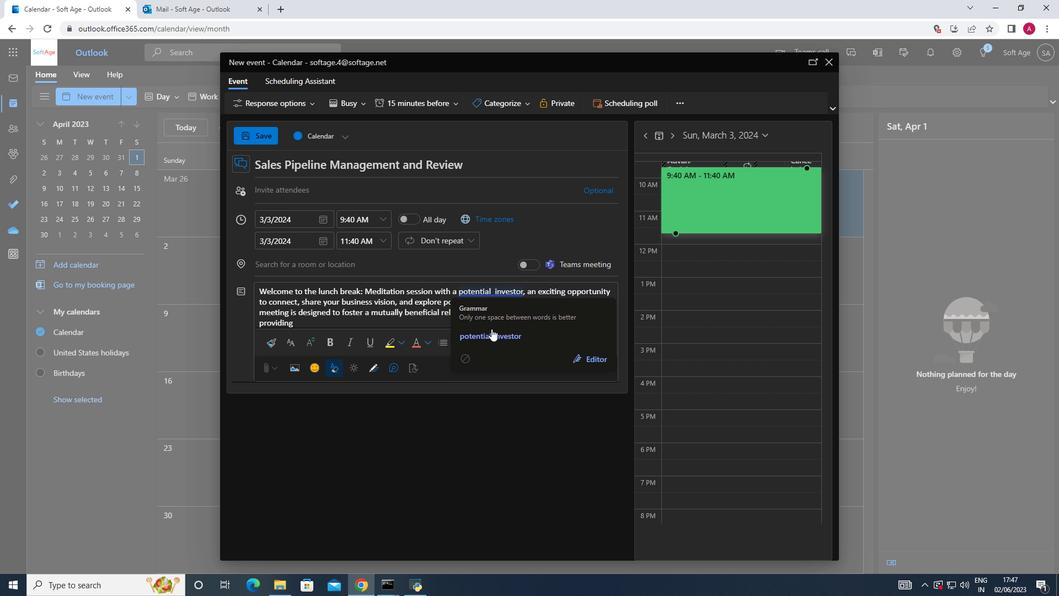 
Action: Mouse pressed left at (490, 331)
Screenshot: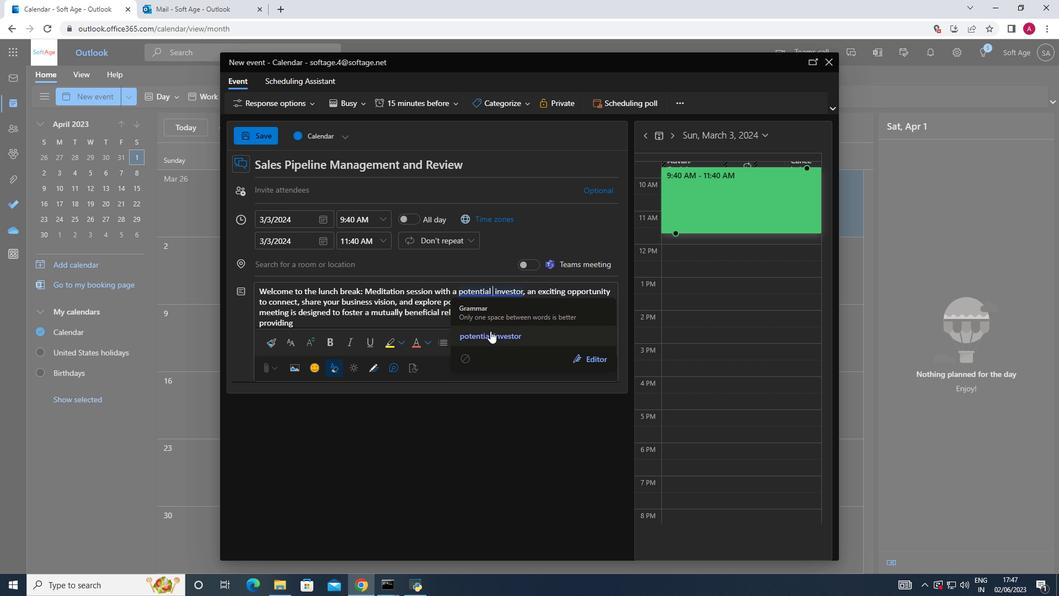
Action: Mouse moved to (309, 321)
Screenshot: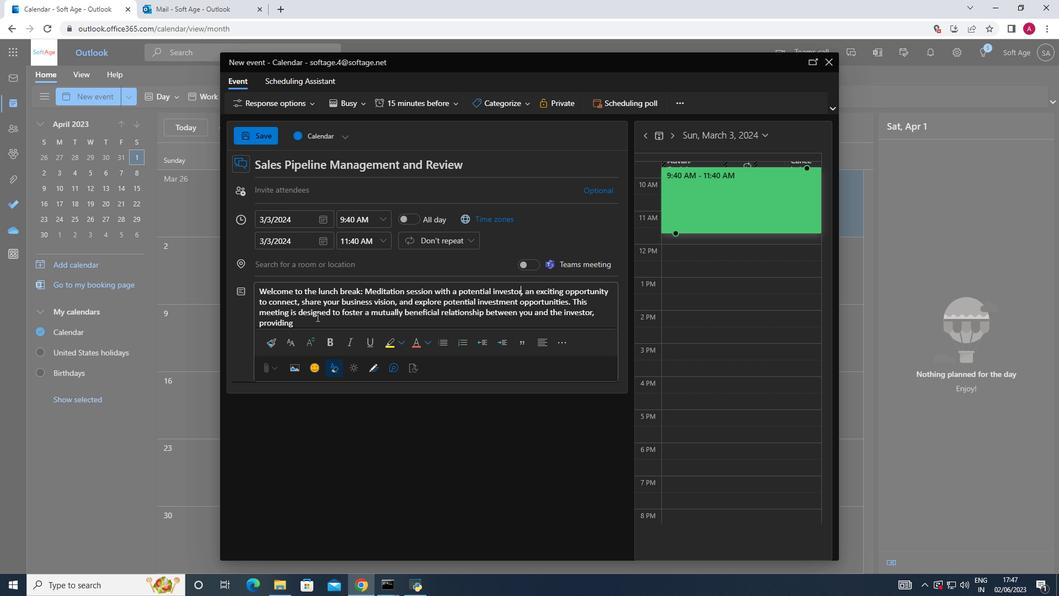 
Action: Mouse pressed left at (309, 321)
Screenshot: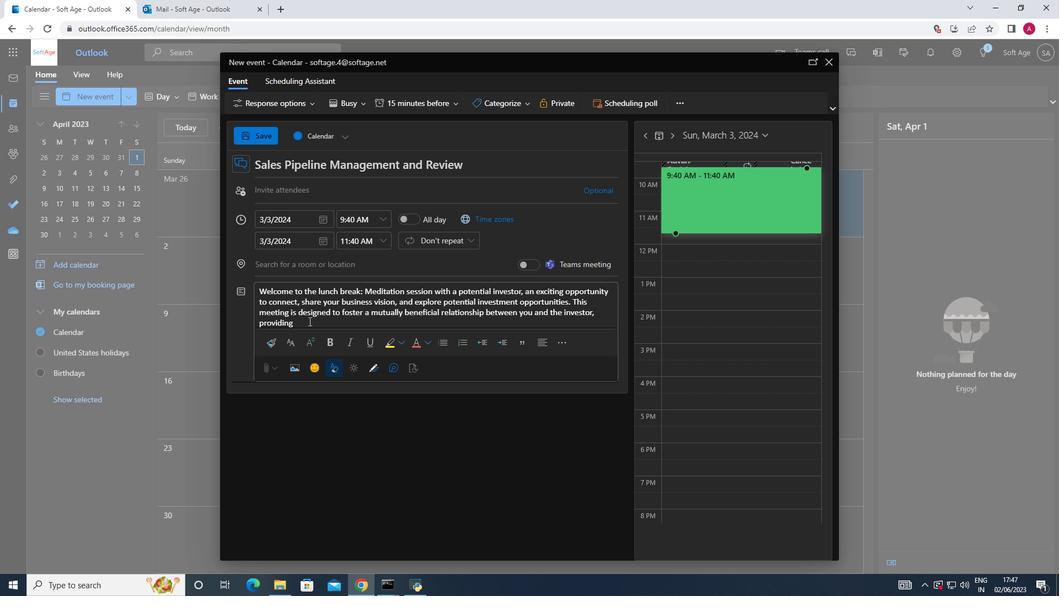
Action: Key pressed <Key.space>a<Key.space>platform<Key.space>to<Key.space>discuss<Key.space>your<Key.space>business<Key.space>goals,<Key.space>growth<Key.space>strategies,<Key.space>and<Key.space>the<Key.space>potential<Key.space>for<Key.space>collaboration.
Screenshot: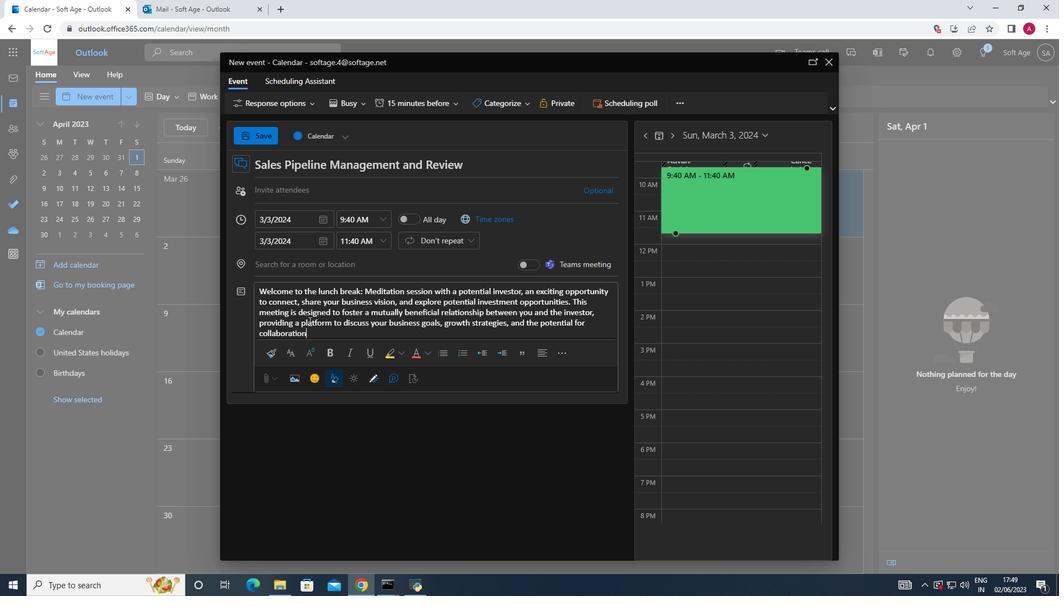 
Action: Mouse moved to (522, 104)
Screenshot: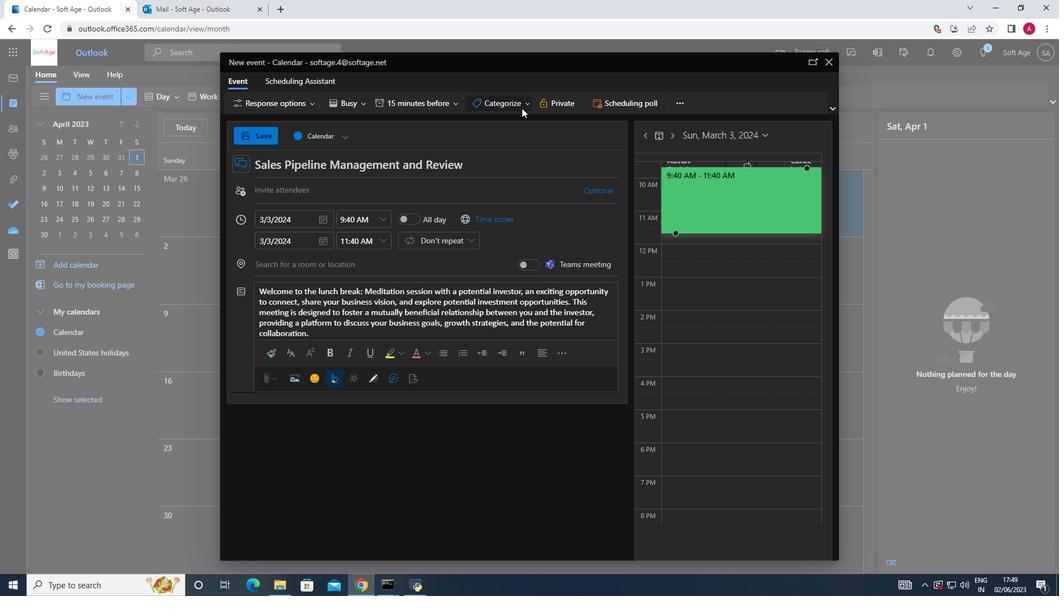 
Action: Mouse pressed left at (522, 104)
Screenshot: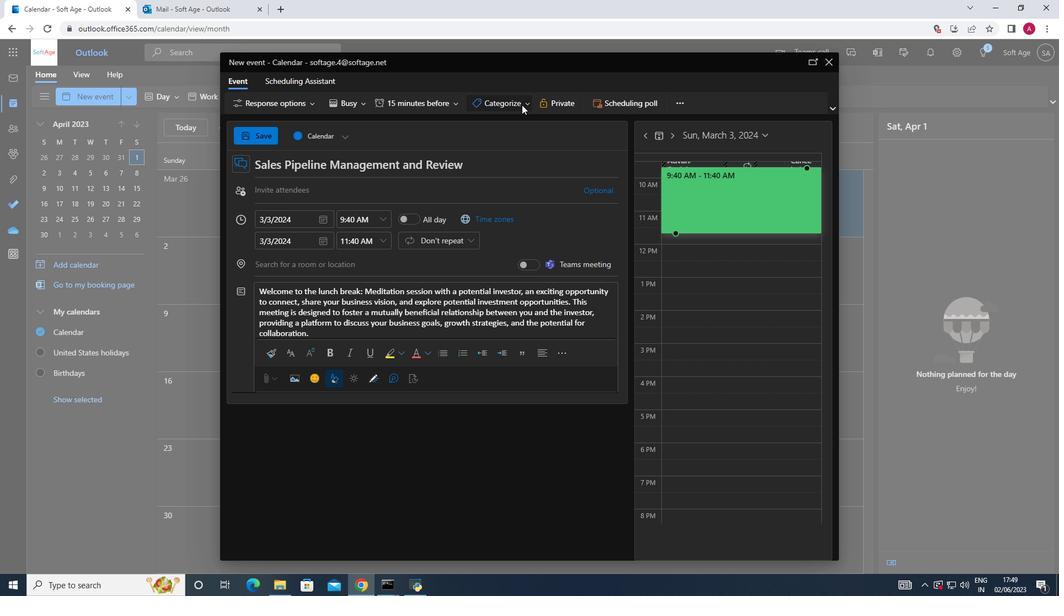 
Action: Mouse moved to (511, 210)
Screenshot: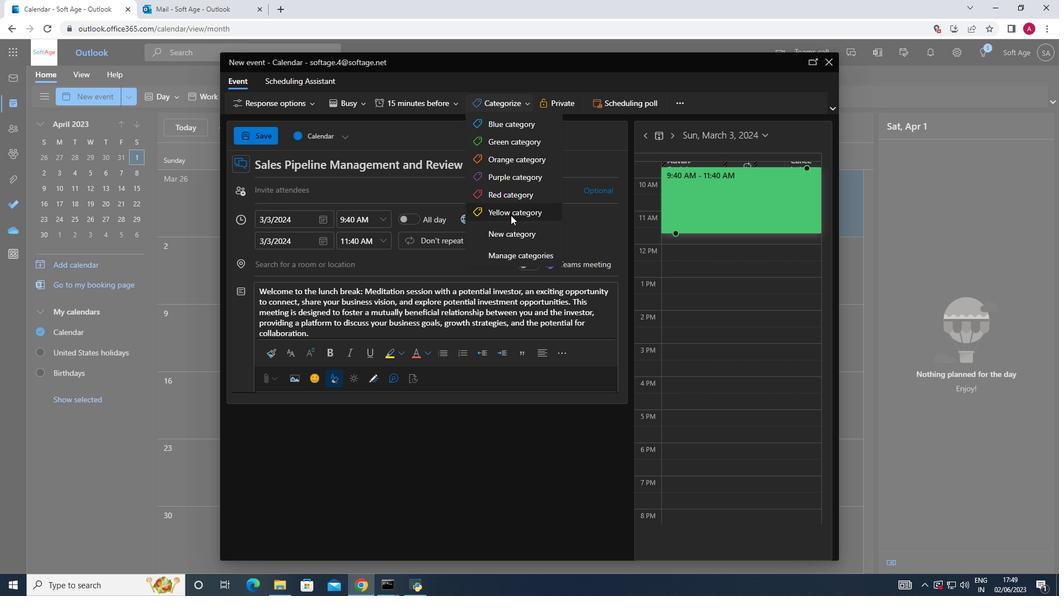 
Action: Mouse pressed left at (511, 210)
Screenshot: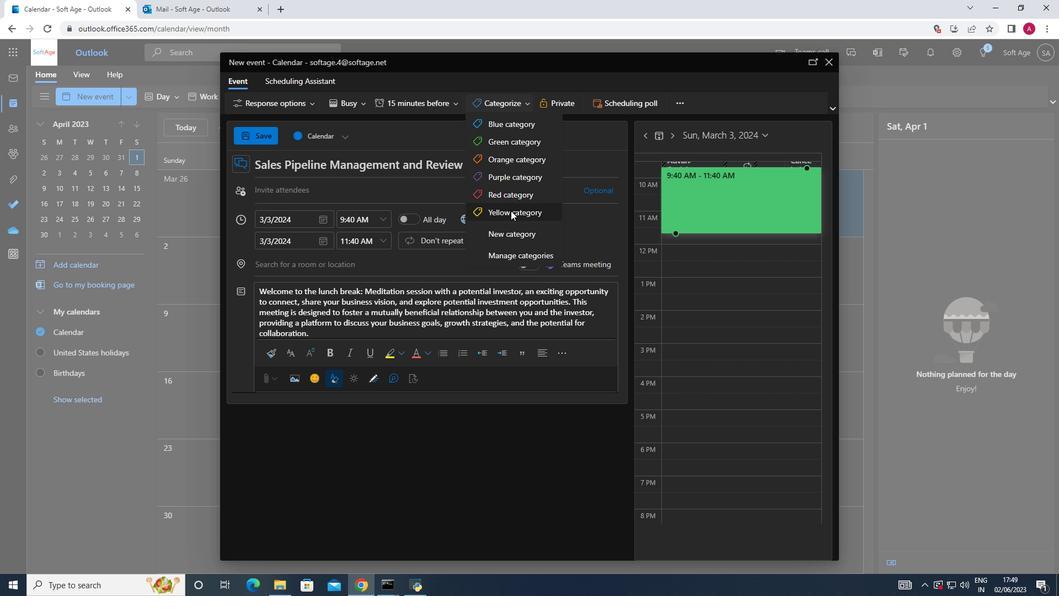 
Action: Mouse moved to (301, 264)
Screenshot: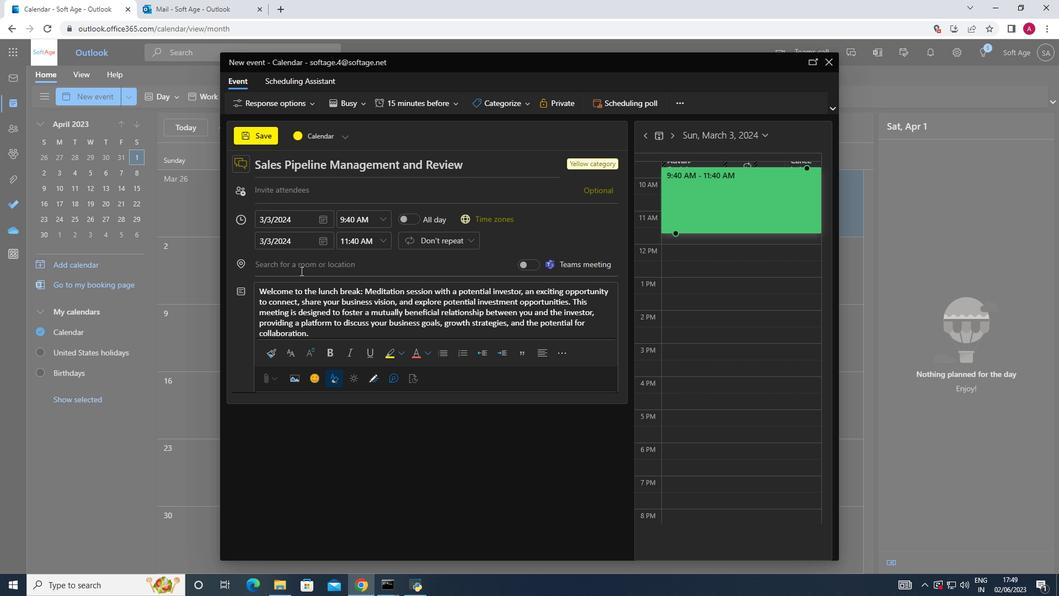 
Action: Mouse pressed left at (301, 264)
Screenshot: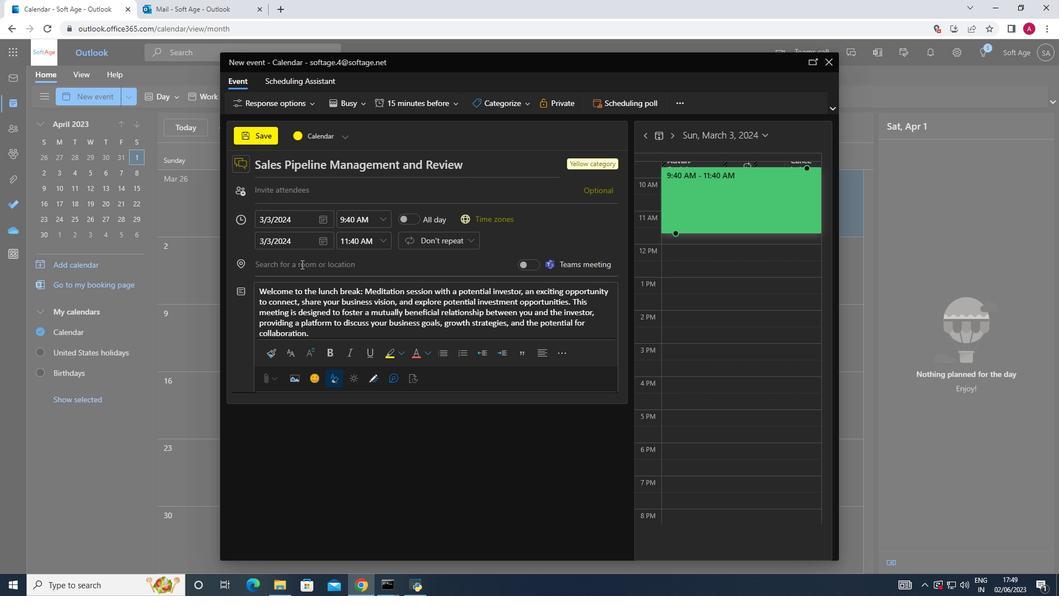 
Action: Key pressed <Key.shift>Riga,<Key.shift_r>Latvia
Screenshot: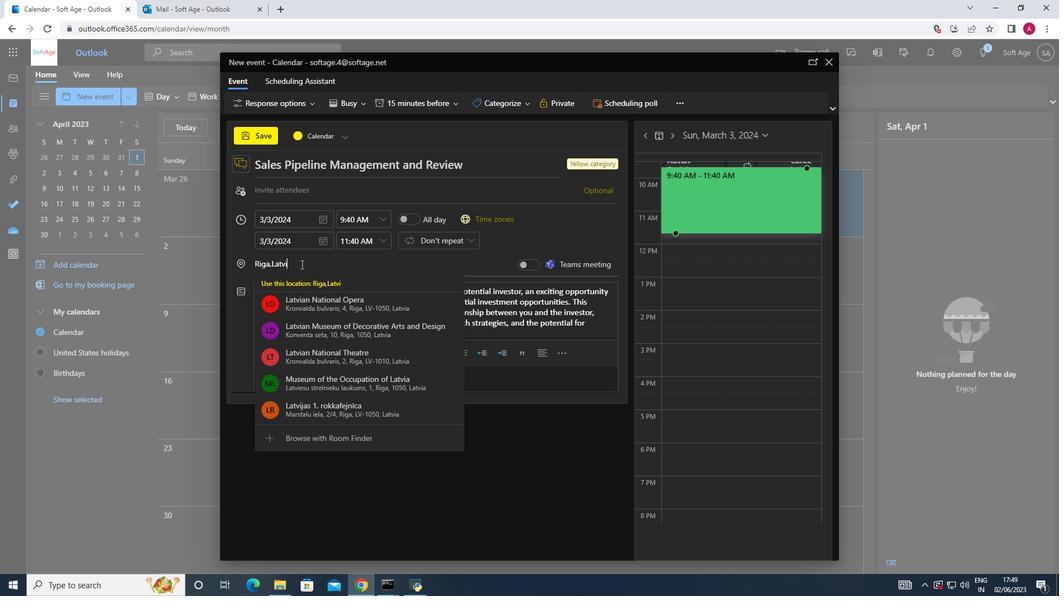 
Action: Mouse moved to (325, 281)
Screenshot: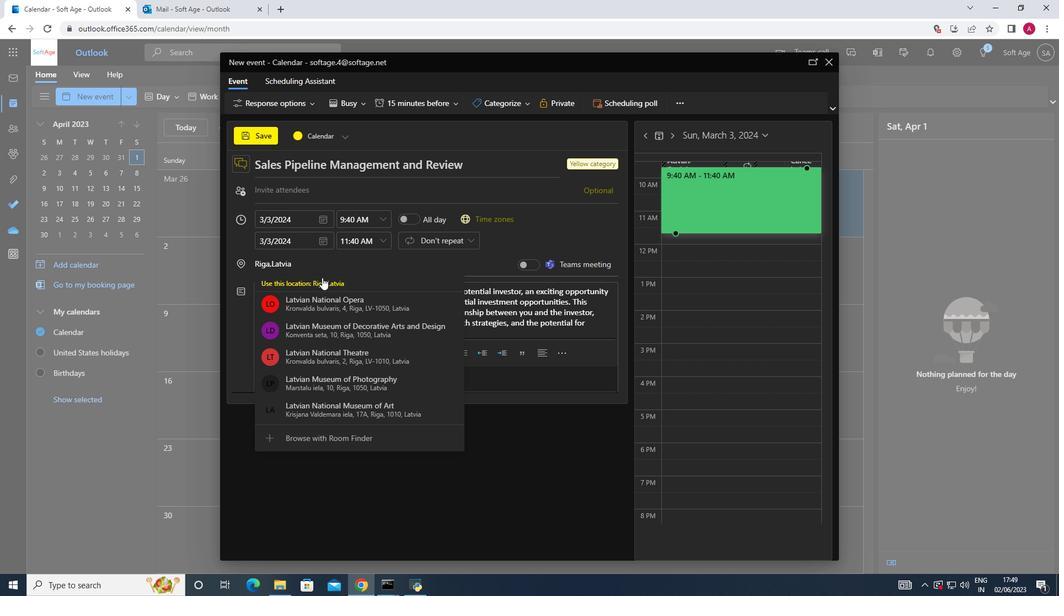 
Action: Mouse pressed left at (325, 281)
Screenshot: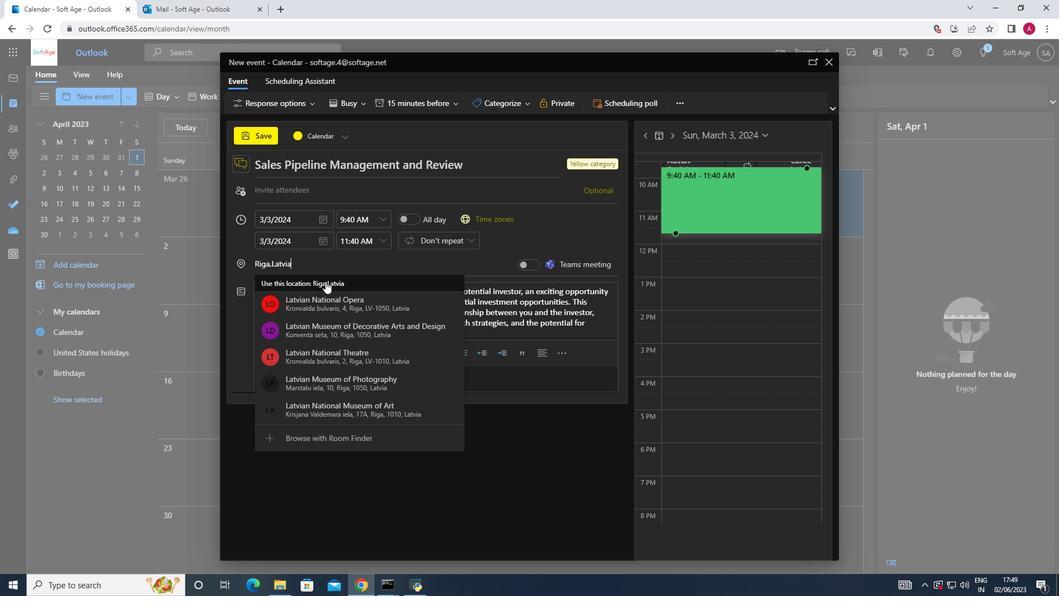 
Action: Mouse moved to (293, 189)
Screenshot: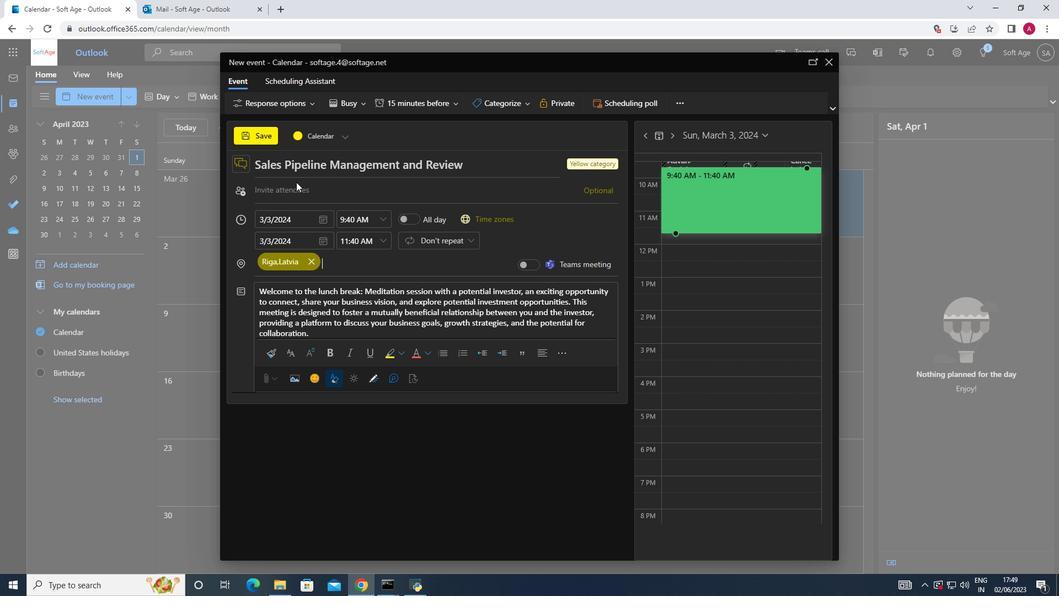 
Action: Mouse pressed left at (293, 189)
Screenshot: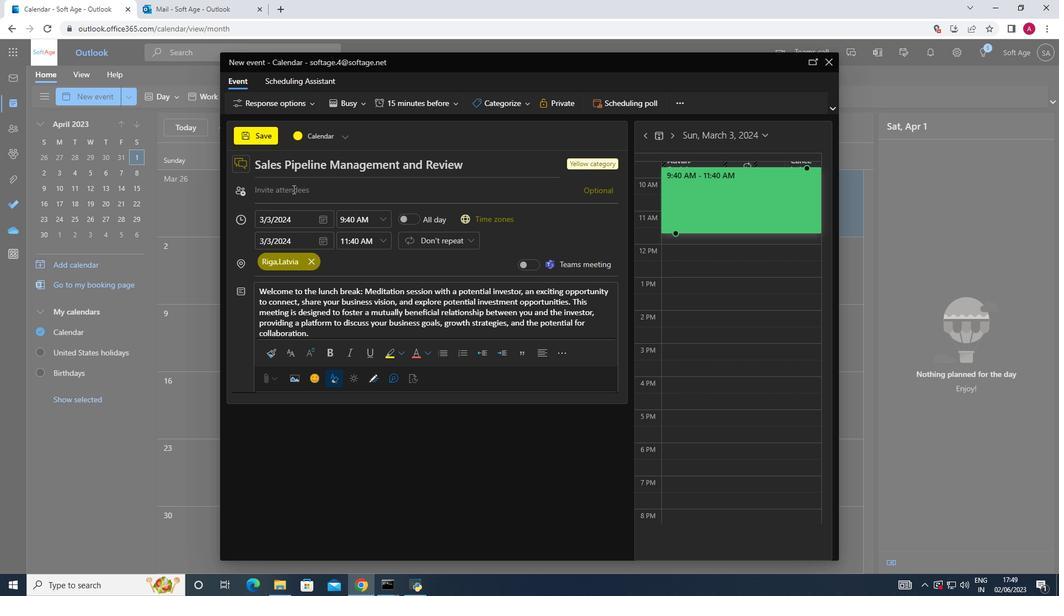 
Action: Key pressed softage.2<Key.shift>@s
Screenshot: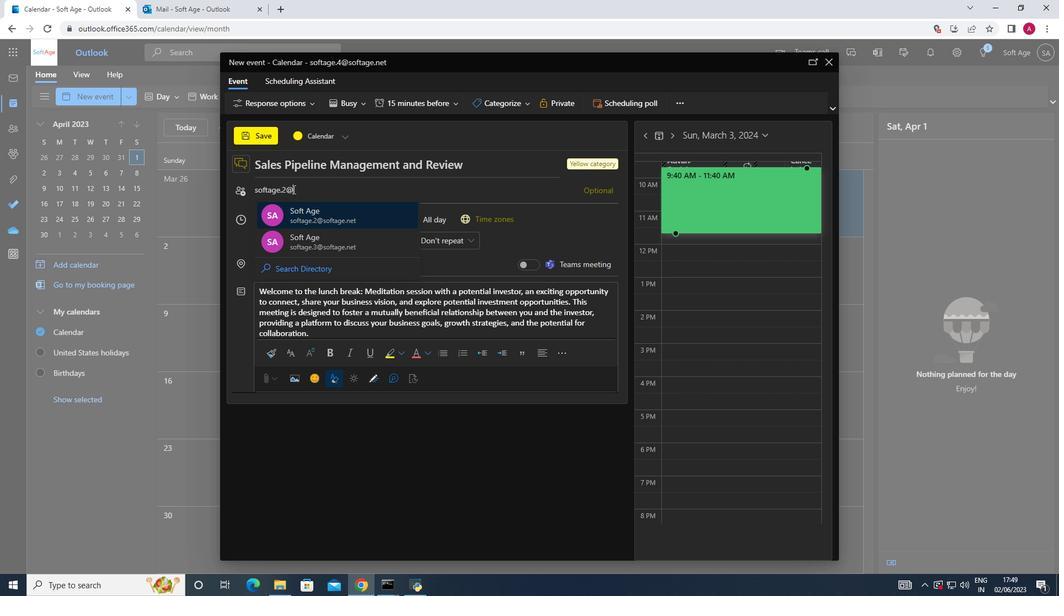 
Action: Mouse moved to (311, 211)
Screenshot: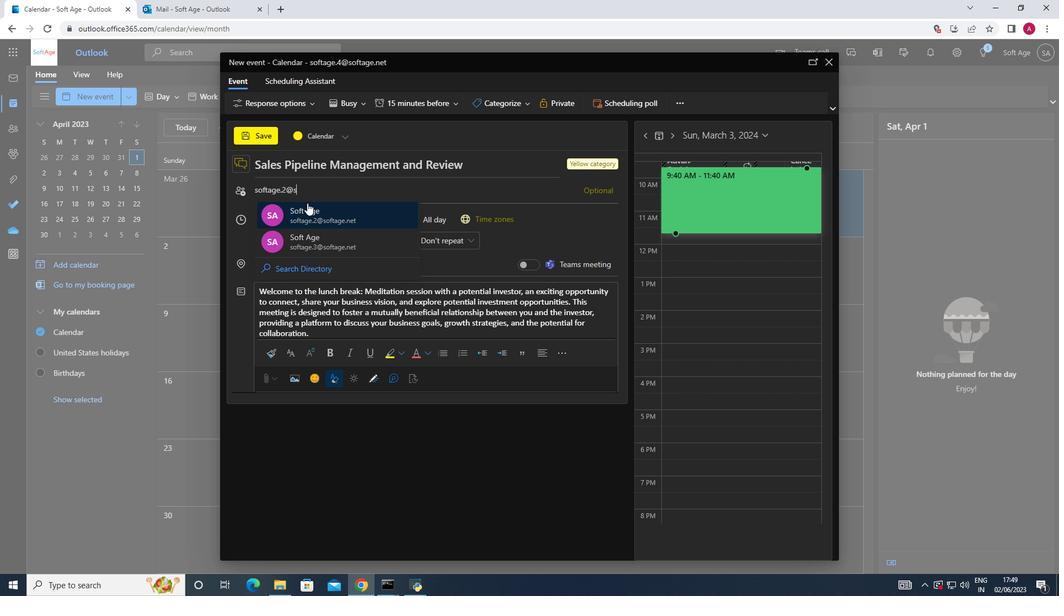 
Action: Mouse pressed left at (311, 211)
Screenshot: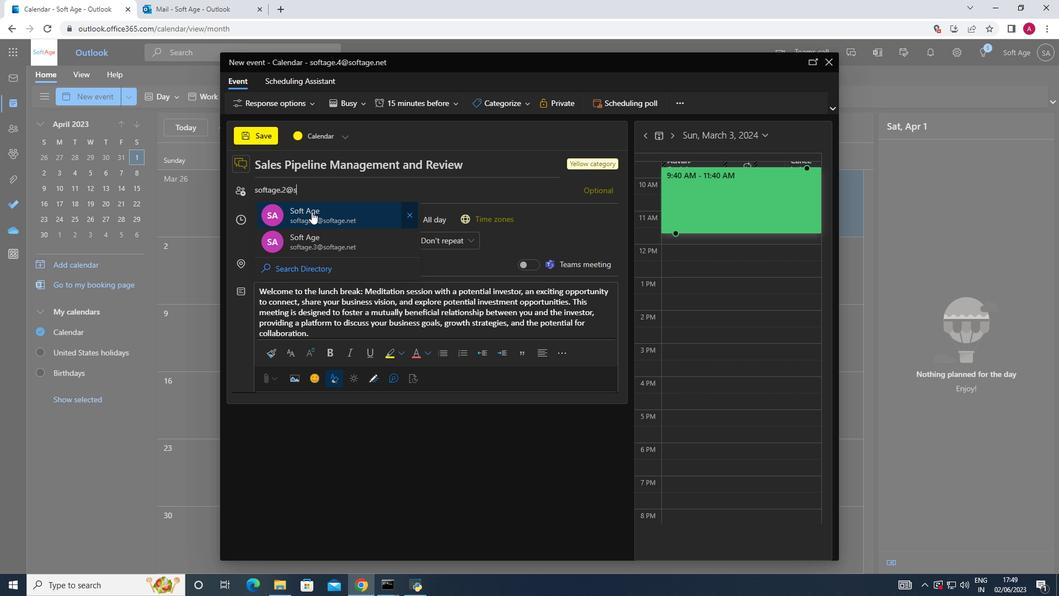 
Action: Key pressed softage.3<Key.shift>@
Screenshot: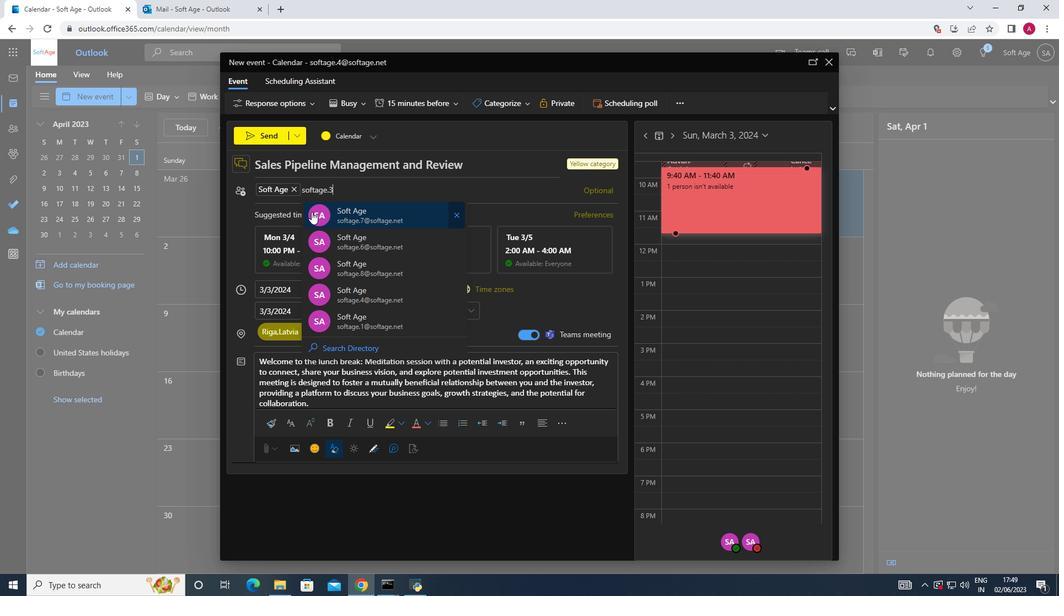 
Action: Mouse moved to (311, 220)
Screenshot: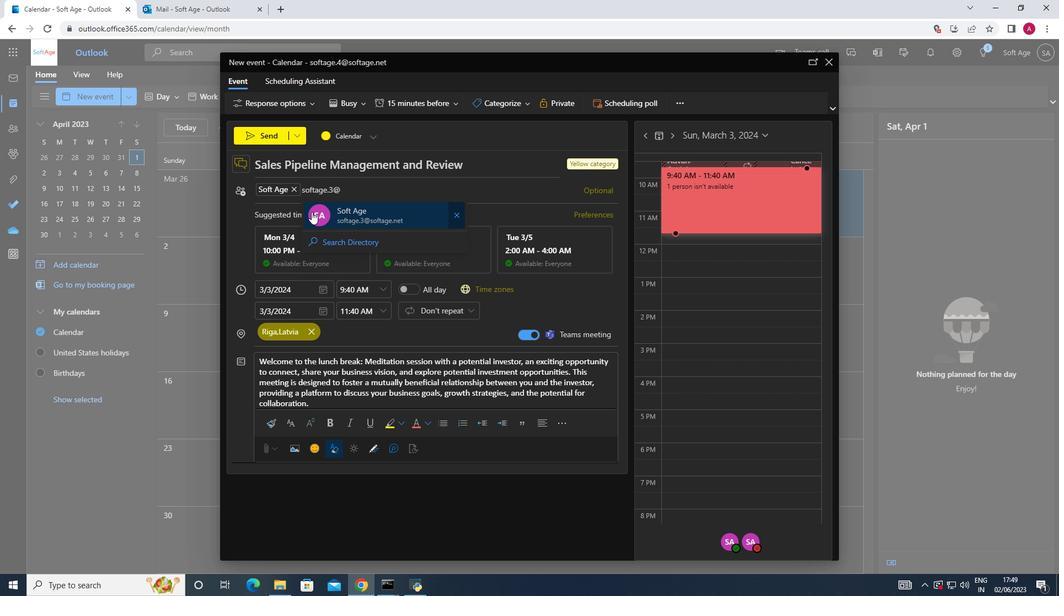 
Action: Mouse pressed right at (311, 220)
Screenshot: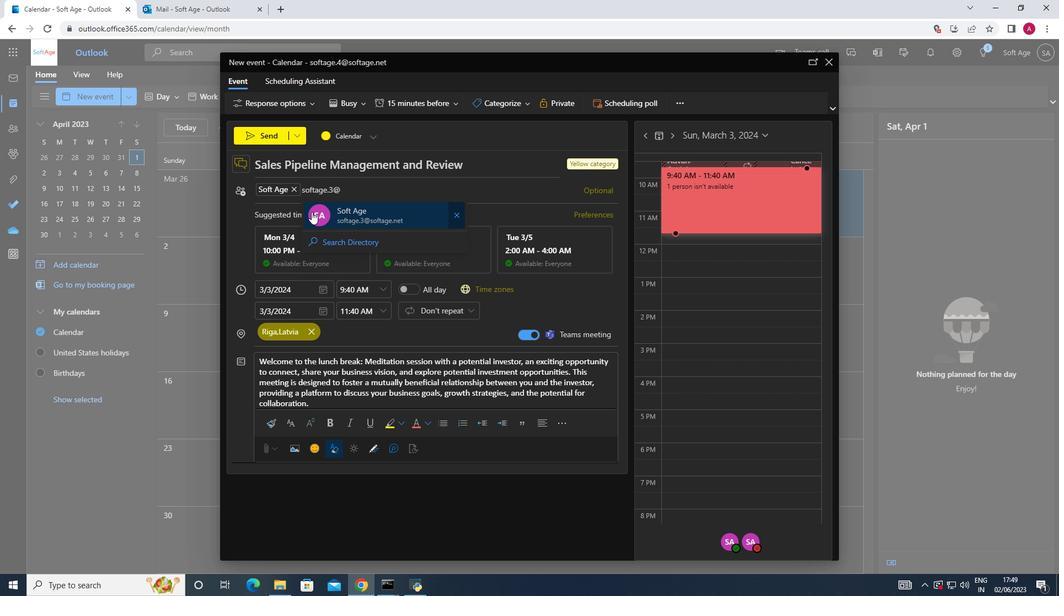 
Action: Mouse moved to (340, 225)
Screenshot: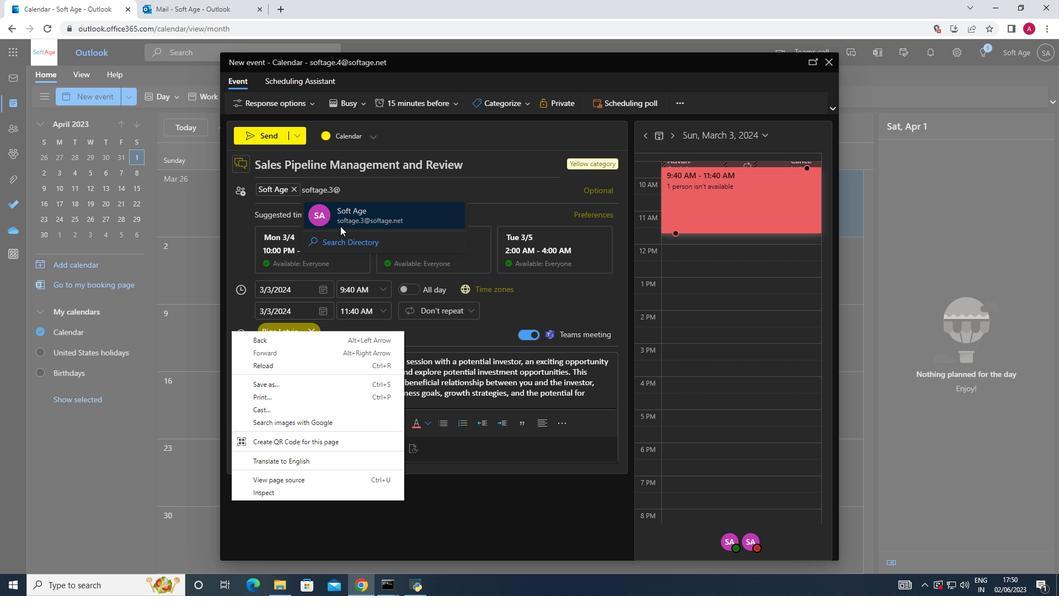 
Action: Mouse pressed left at (340, 225)
Screenshot: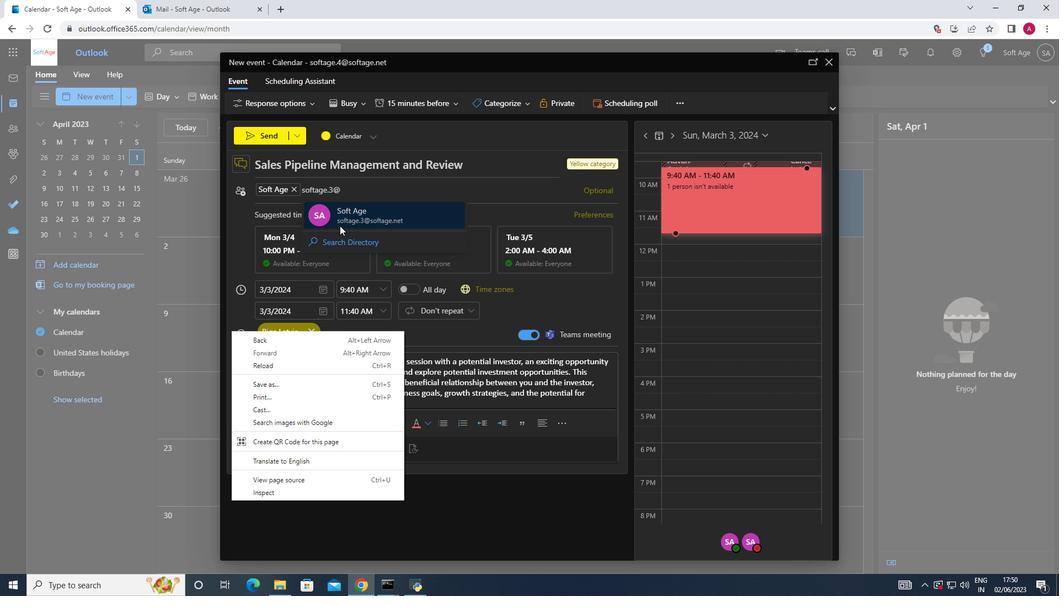 
Action: Mouse moved to (455, 101)
Screenshot: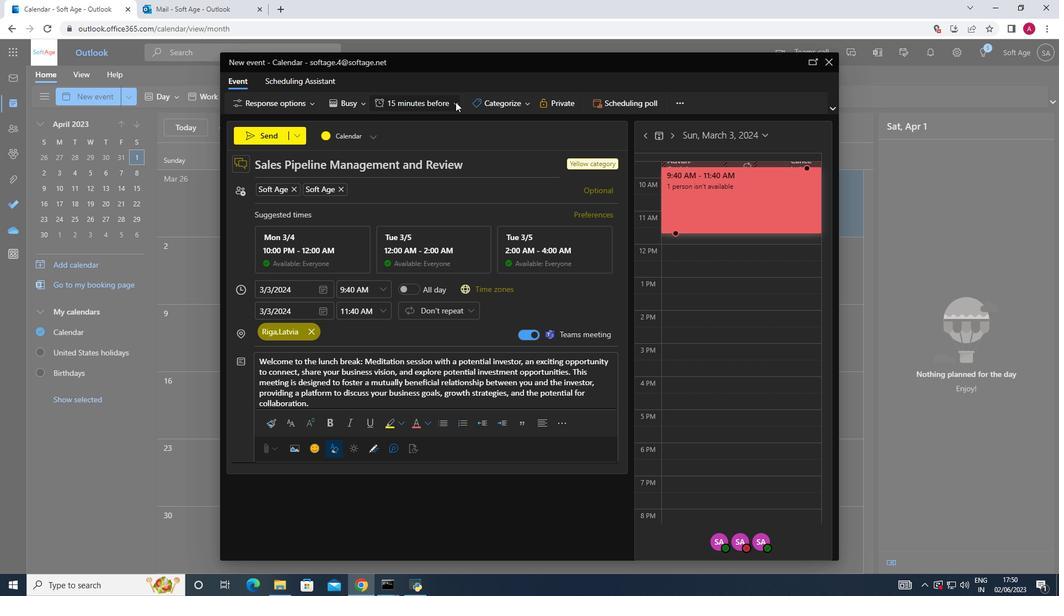 
Action: Mouse pressed left at (455, 101)
Screenshot: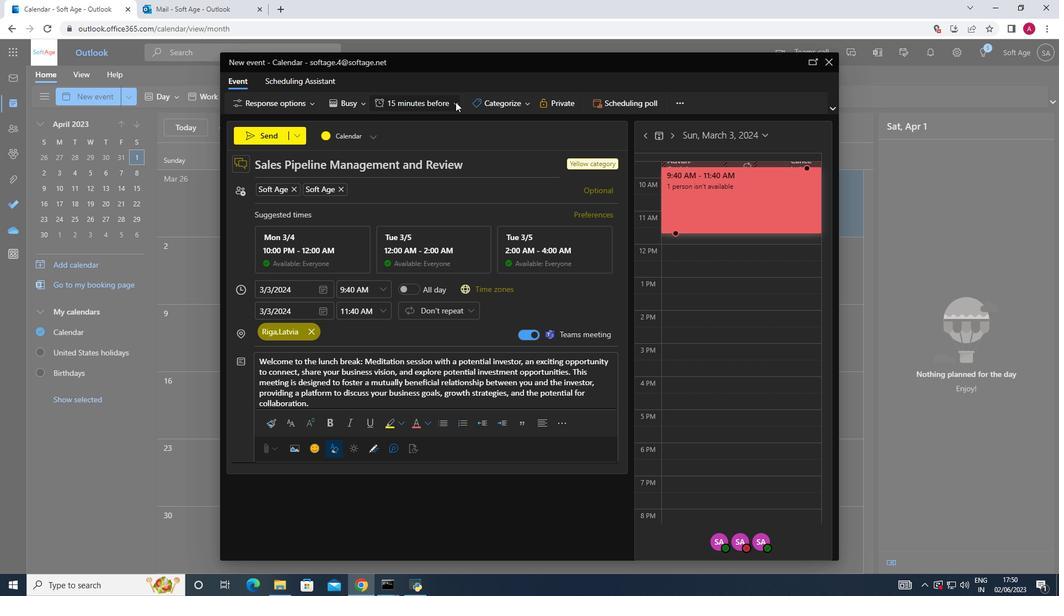 
Action: Mouse moved to (422, 226)
Screenshot: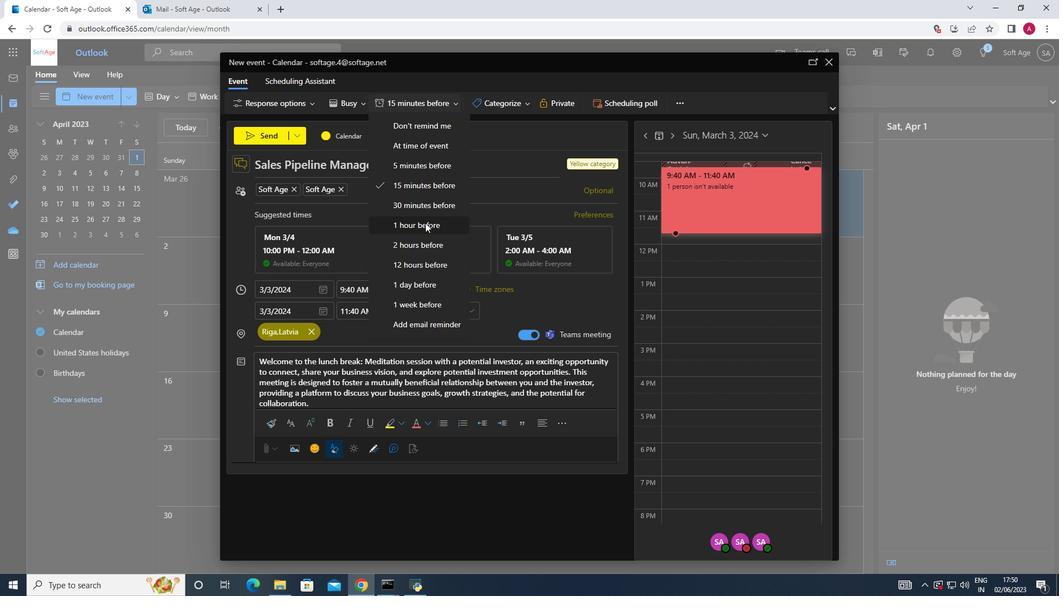 
Action: Mouse pressed left at (422, 226)
Screenshot: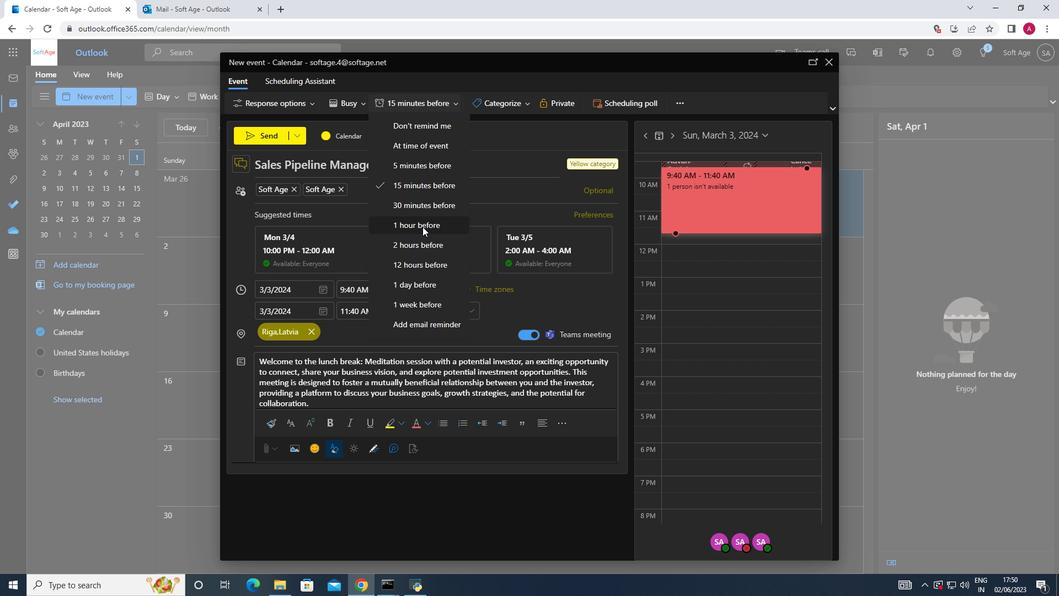 
Action: Mouse moved to (265, 138)
Screenshot: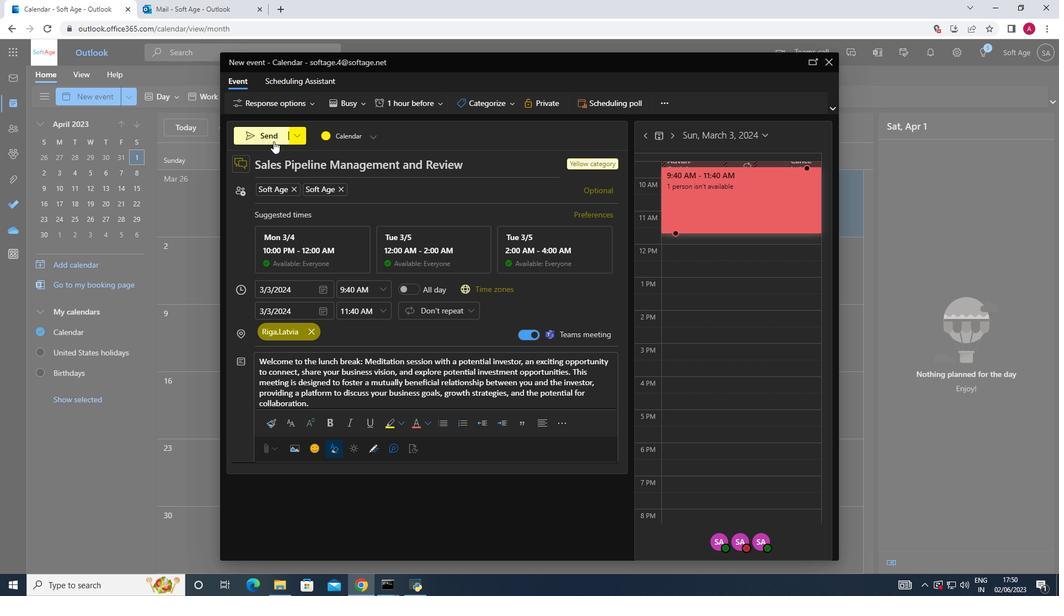 
Action: Mouse pressed left at (265, 138)
Screenshot: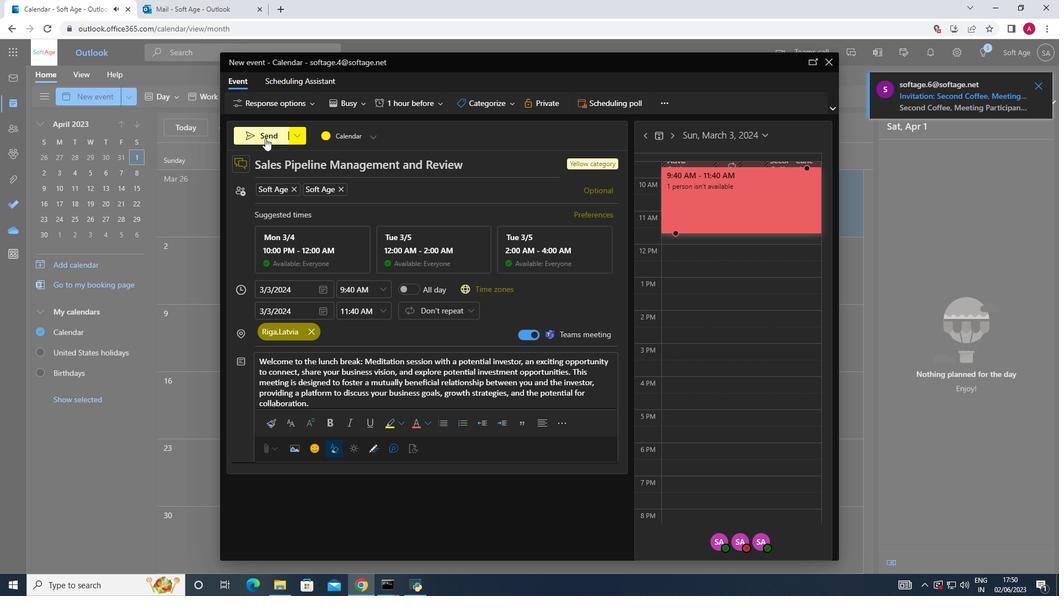 
Action: Mouse moved to (231, 177)
Screenshot: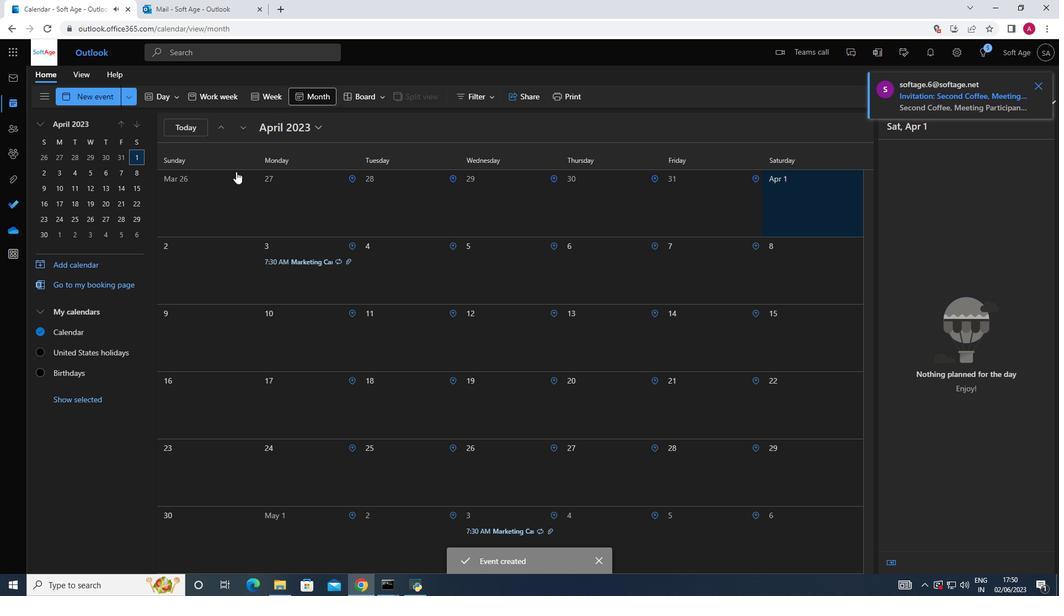 
